Task: Find connections with filter location Burhar with filter topic #Lifewith filter profile language French with filter current company GMR Group with filter school Thakur Institute of Management Studies and Research with filter industry Wholesale Appliances, Electrical, and Electronics with filter service category Program Management with filter keywords title Content Creator
Action: Mouse moved to (494, 66)
Screenshot: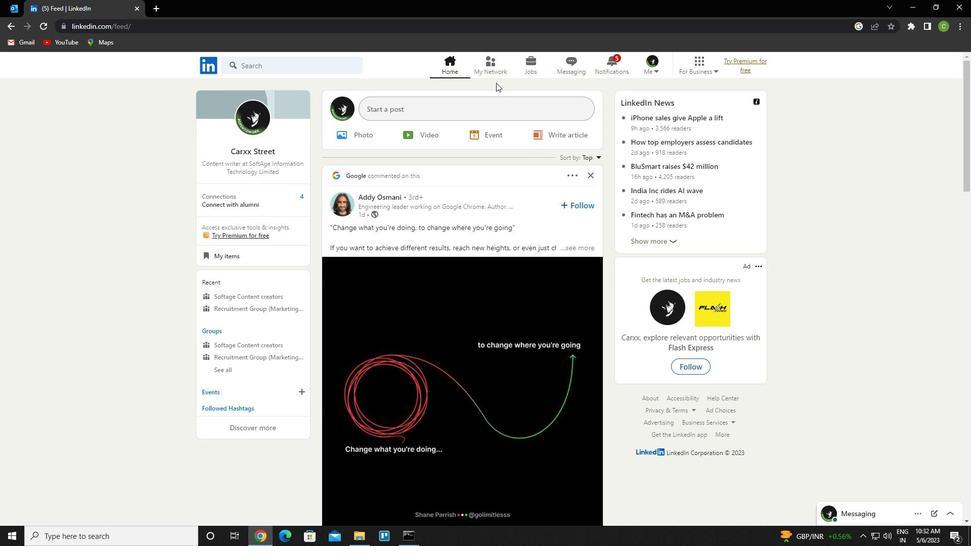 
Action: Mouse pressed left at (494, 66)
Screenshot: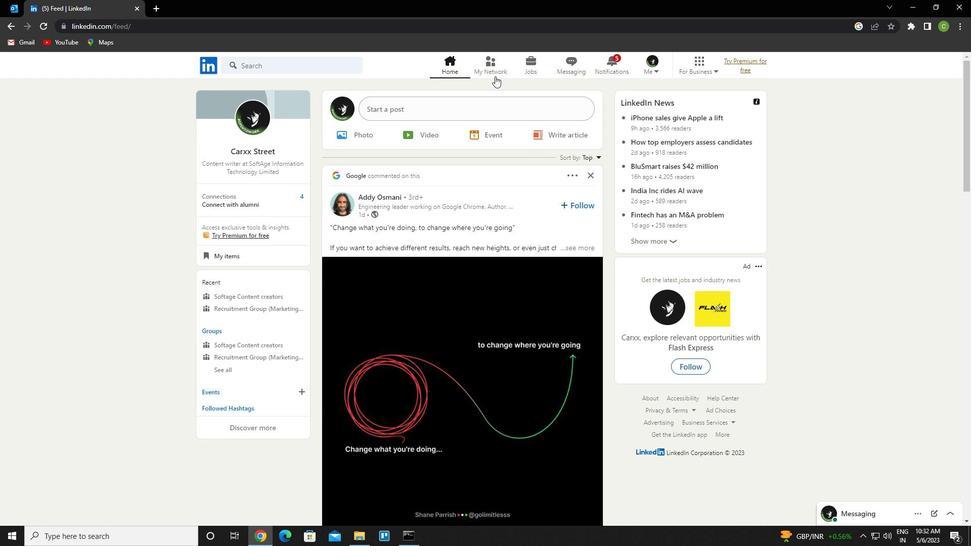 
Action: Mouse moved to (331, 121)
Screenshot: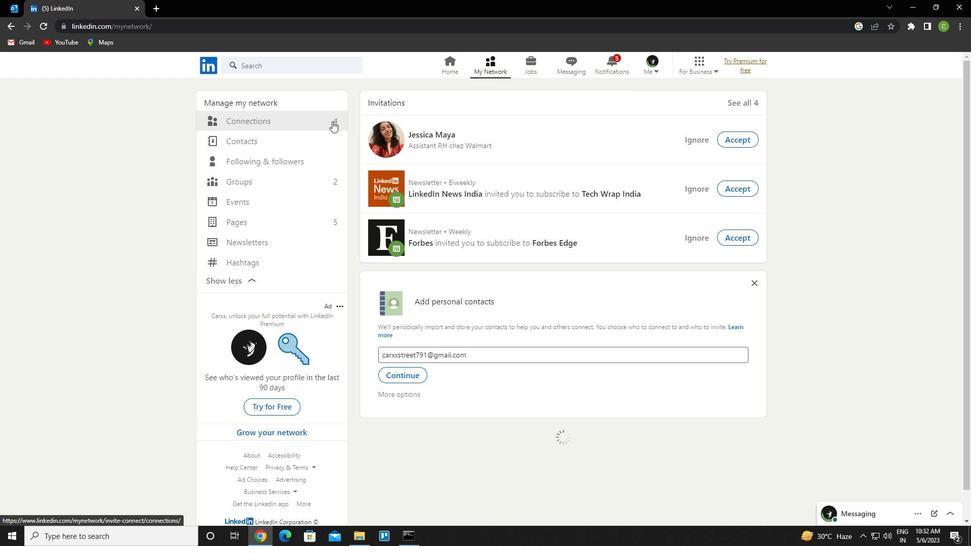 
Action: Mouse pressed left at (331, 121)
Screenshot: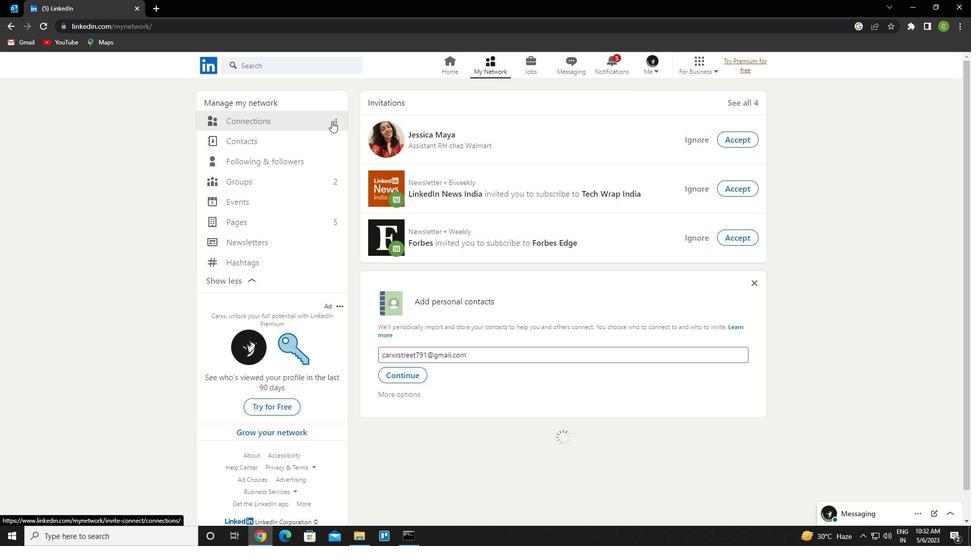 
Action: Mouse moved to (564, 127)
Screenshot: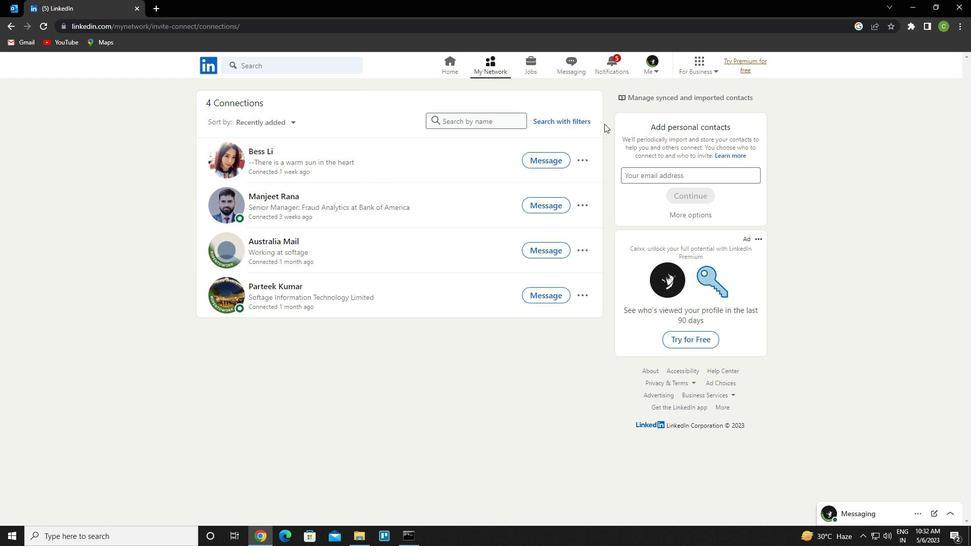 
Action: Mouse pressed left at (564, 127)
Screenshot: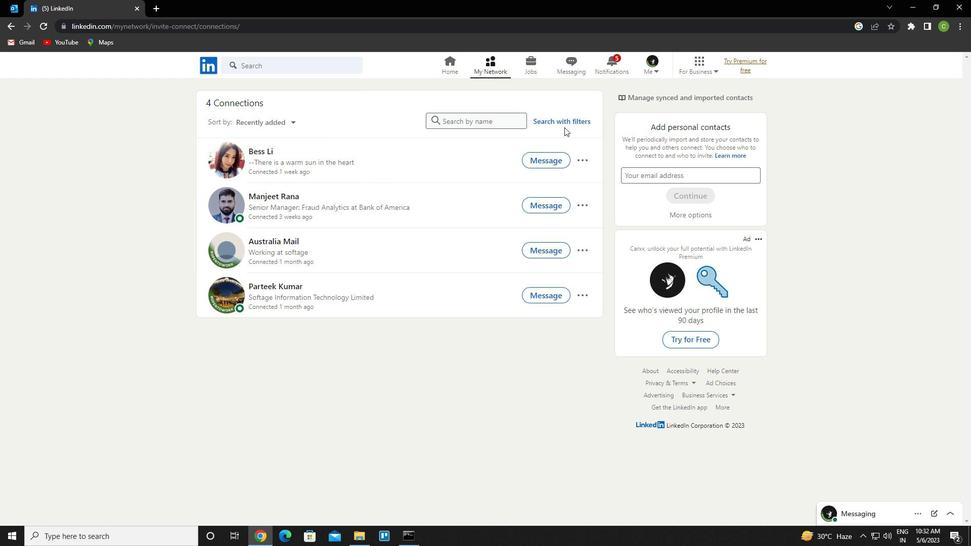 
Action: Mouse moved to (563, 124)
Screenshot: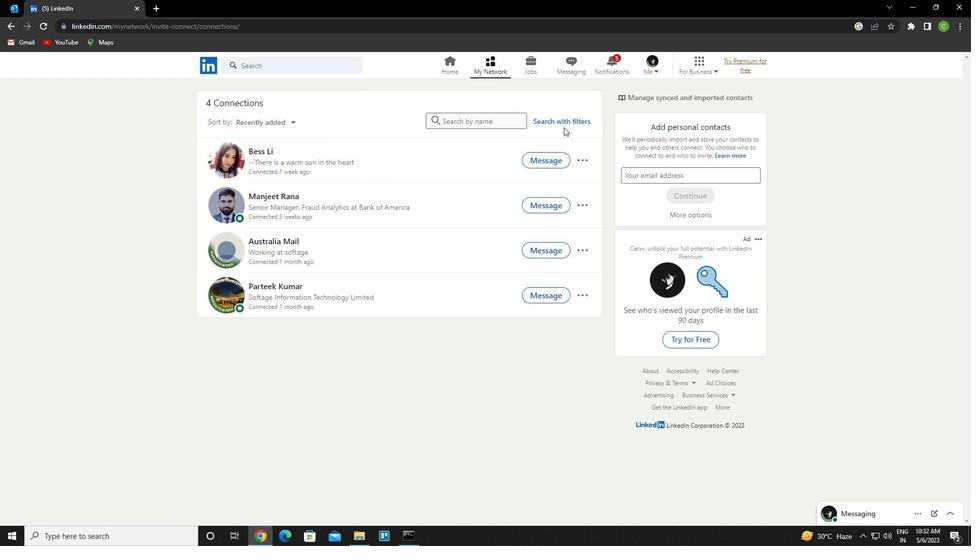 
Action: Mouse pressed left at (563, 124)
Screenshot: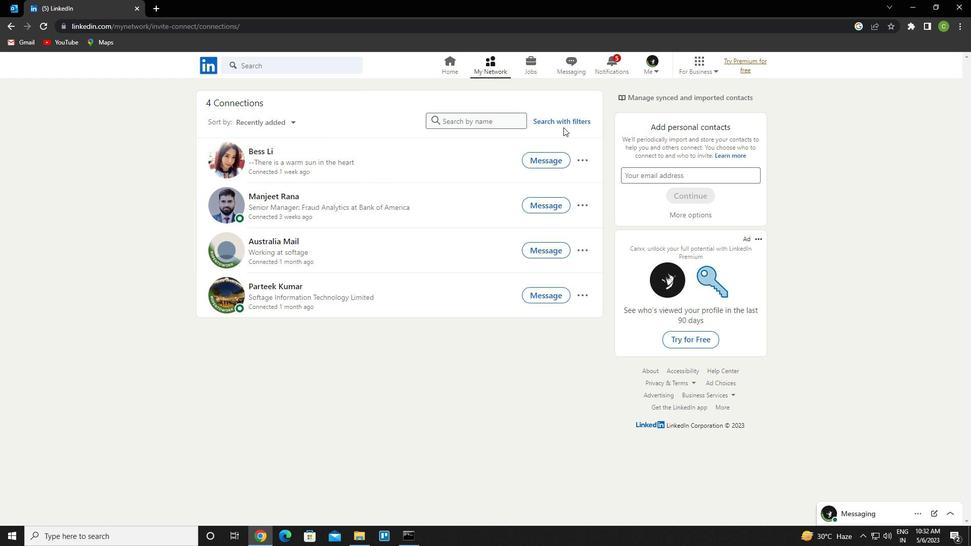 
Action: Mouse moved to (522, 93)
Screenshot: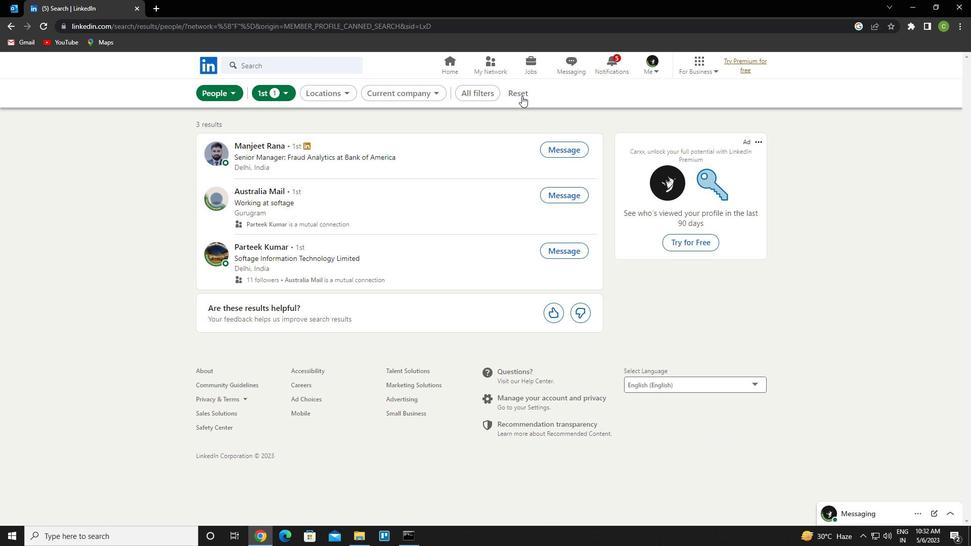 
Action: Mouse pressed left at (522, 93)
Screenshot: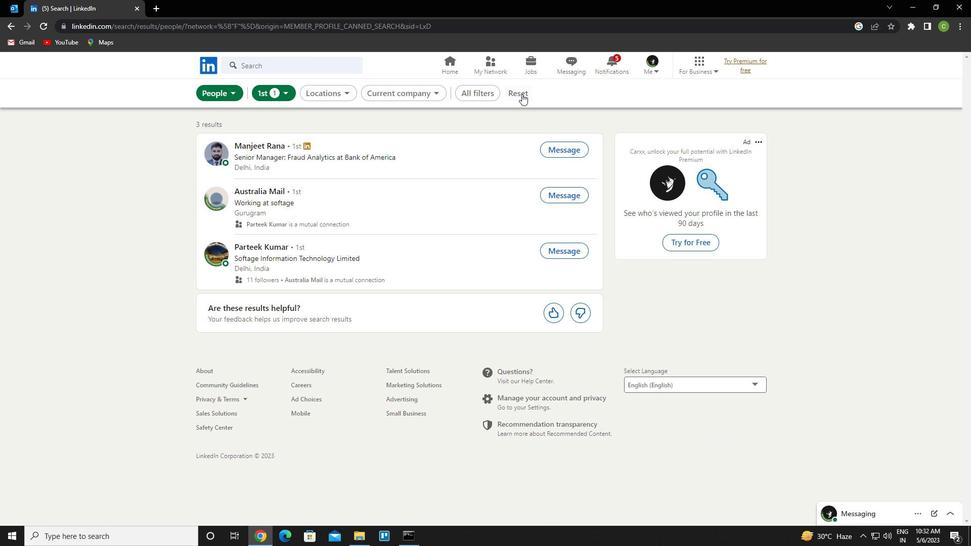 
Action: Mouse moved to (509, 96)
Screenshot: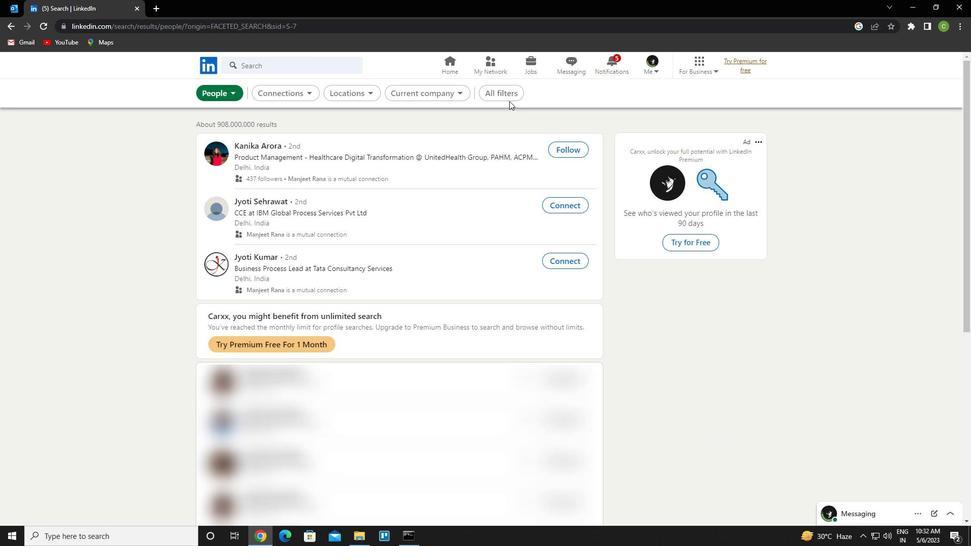 
Action: Mouse pressed left at (509, 96)
Screenshot: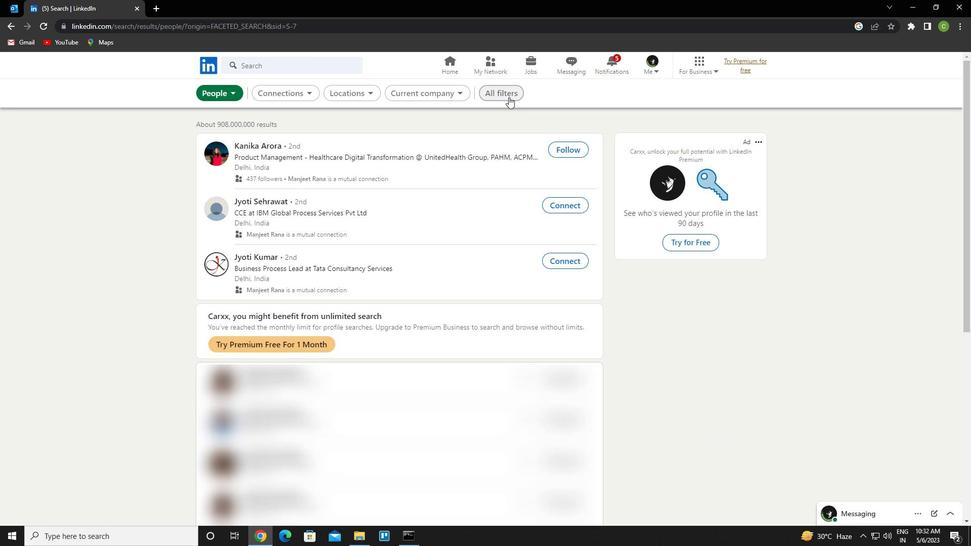 
Action: Mouse moved to (750, 315)
Screenshot: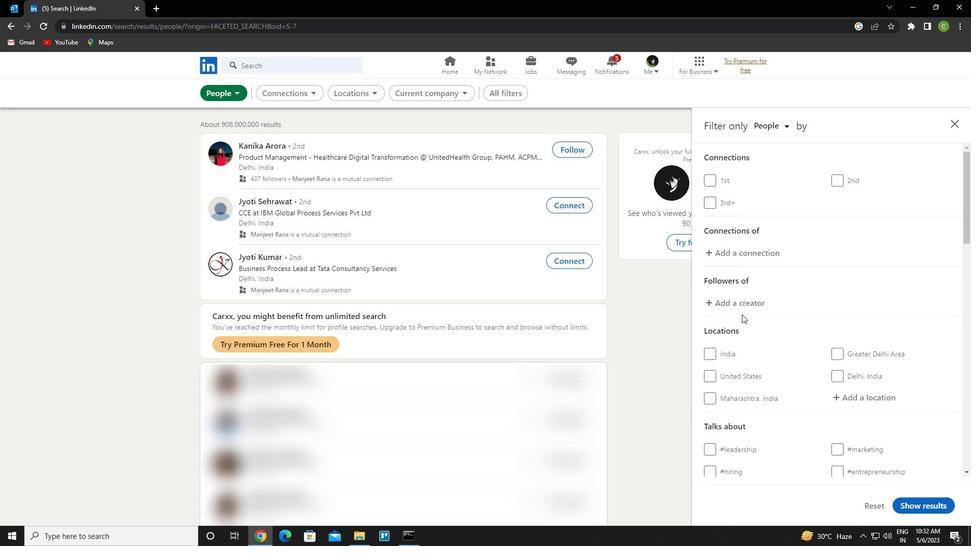 
Action: Mouse scrolled (750, 314) with delta (0, 0)
Screenshot: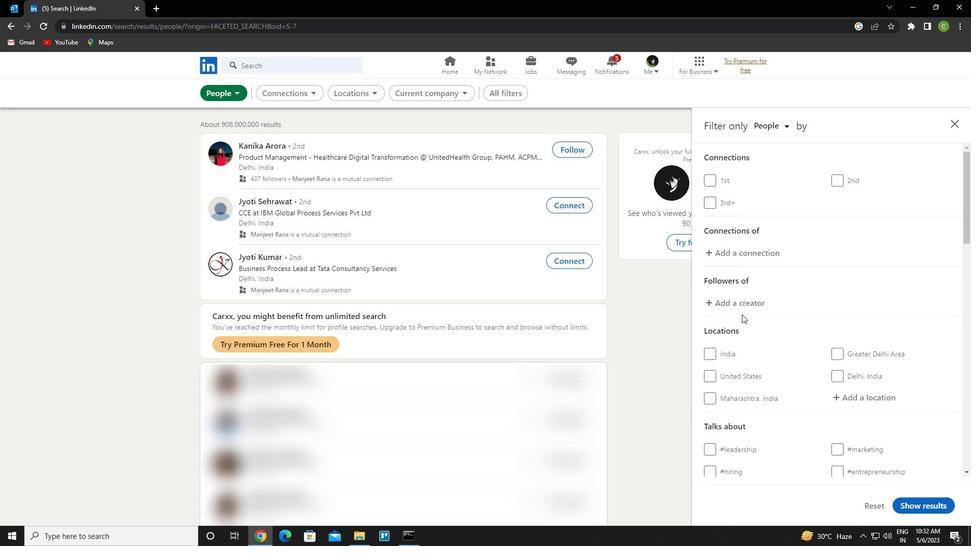 
Action: Mouse moved to (754, 313)
Screenshot: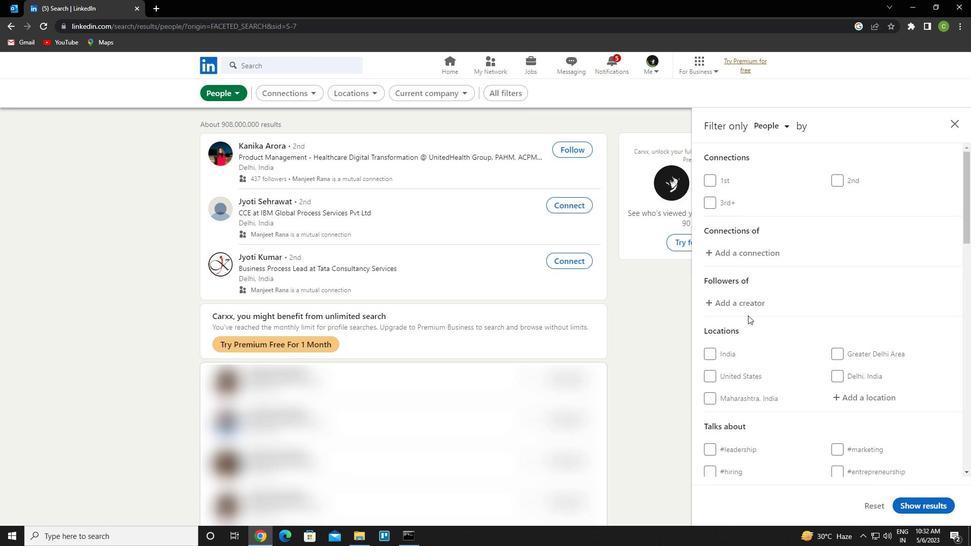 
Action: Mouse scrolled (754, 313) with delta (0, 0)
Screenshot: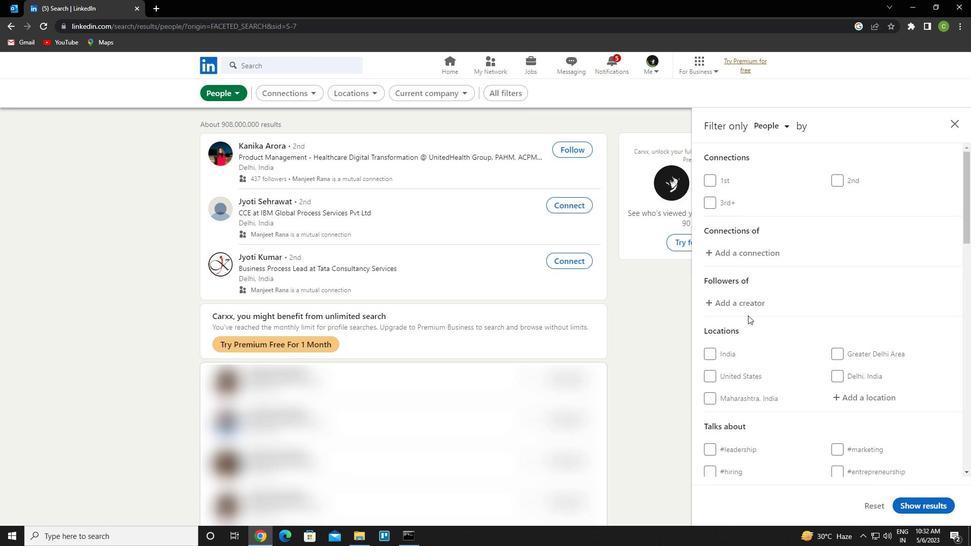 
Action: Mouse moved to (851, 295)
Screenshot: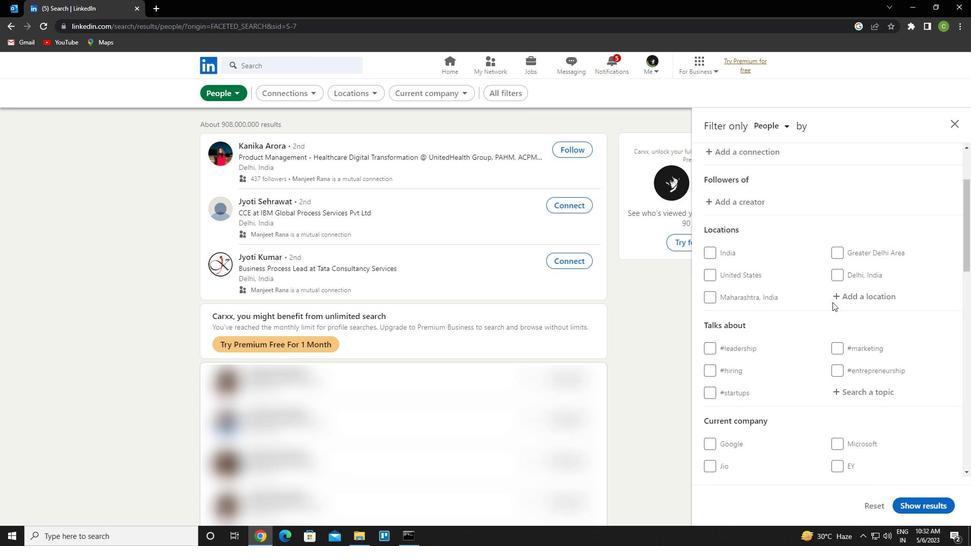 
Action: Mouse pressed left at (851, 295)
Screenshot: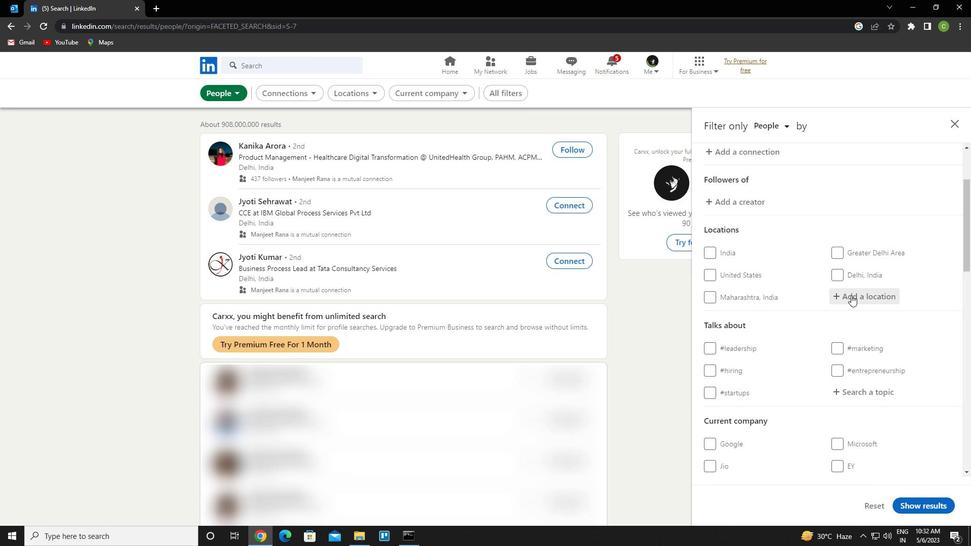 
Action: Key pressed <Key.caps_lock><Key.caps_lock>b<Key.caps_lock>urhar<Key.enter>
Screenshot: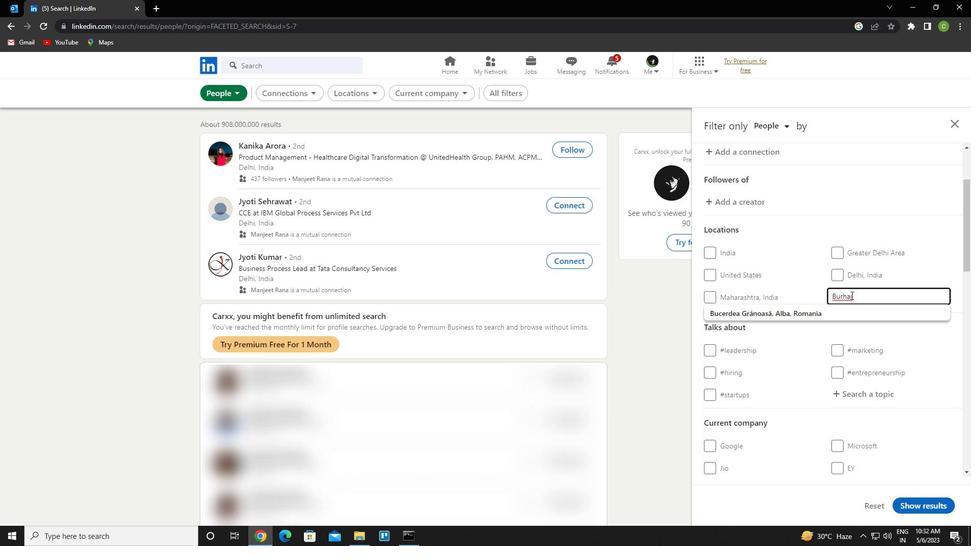 
Action: Mouse scrolled (851, 295) with delta (0, 0)
Screenshot: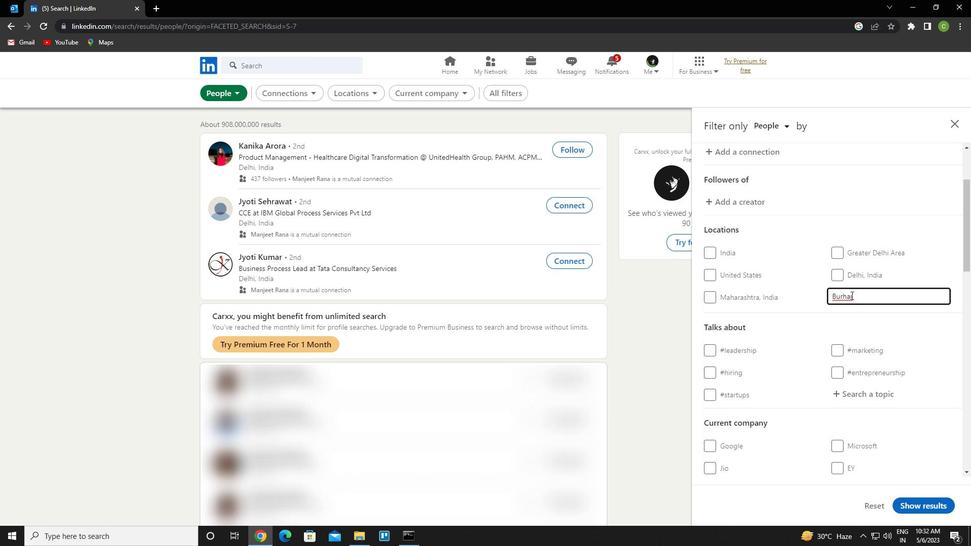 
Action: Mouse moved to (849, 338)
Screenshot: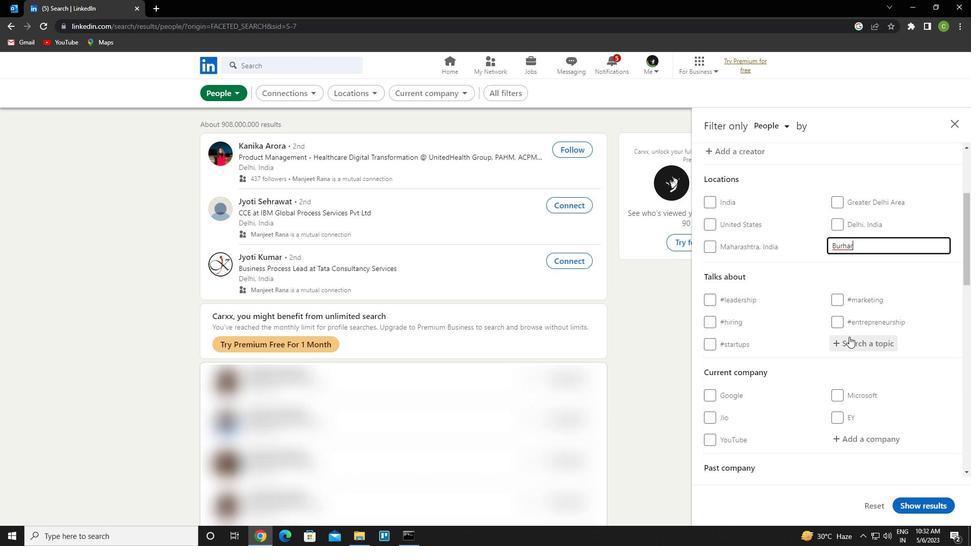 
Action: Mouse pressed left at (849, 338)
Screenshot: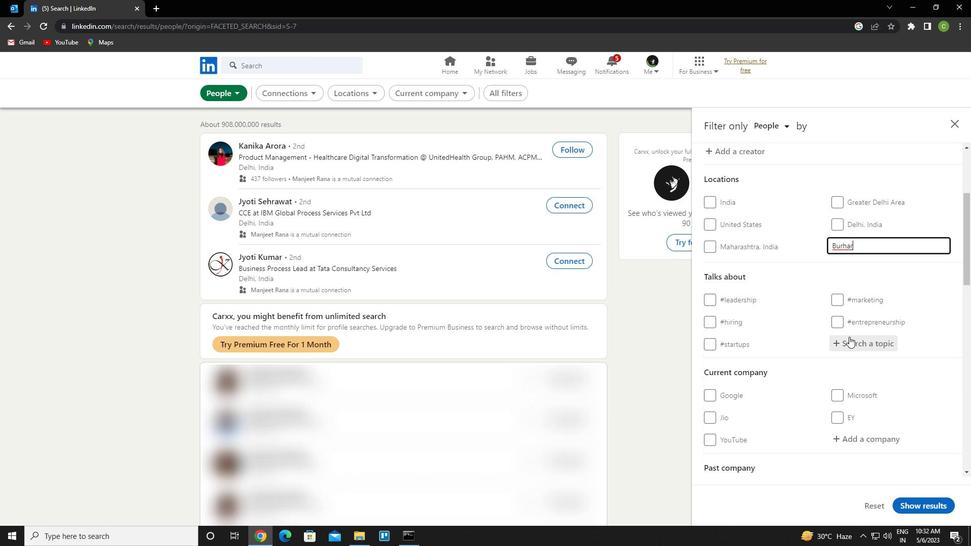 
Action: Key pressed <Key.caps_lock>l<Key.caps_lock>ife<Key.down><Key.enter>
Screenshot: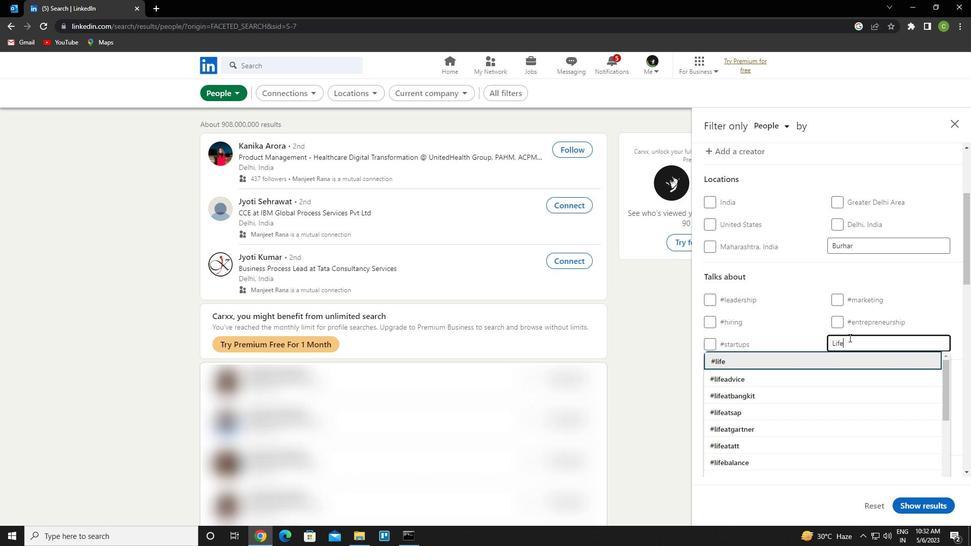 
Action: Mouse scrolled (849, 337) with delta (0, 0)
Screenshot: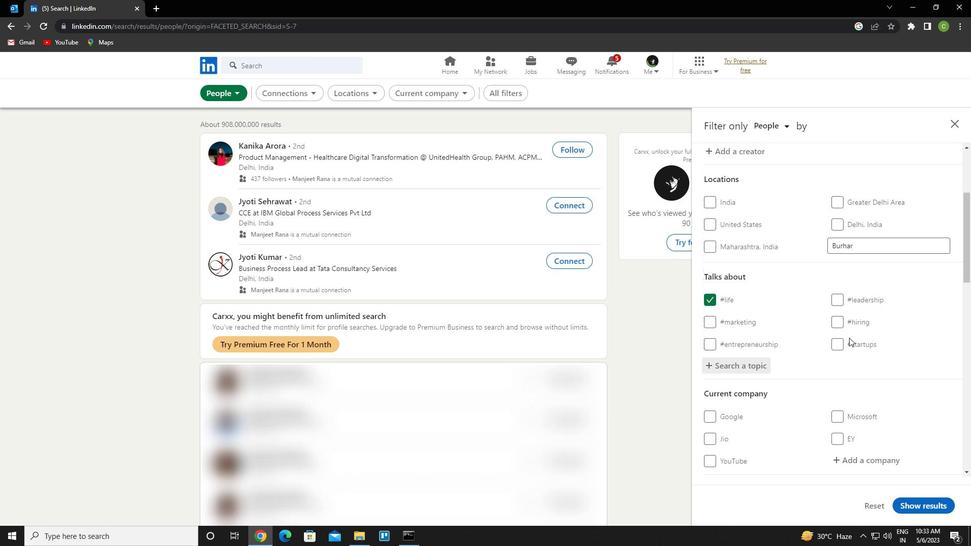 
Action: Mouse scrolled (849, 337) with delta (0, 0)
Screenshot: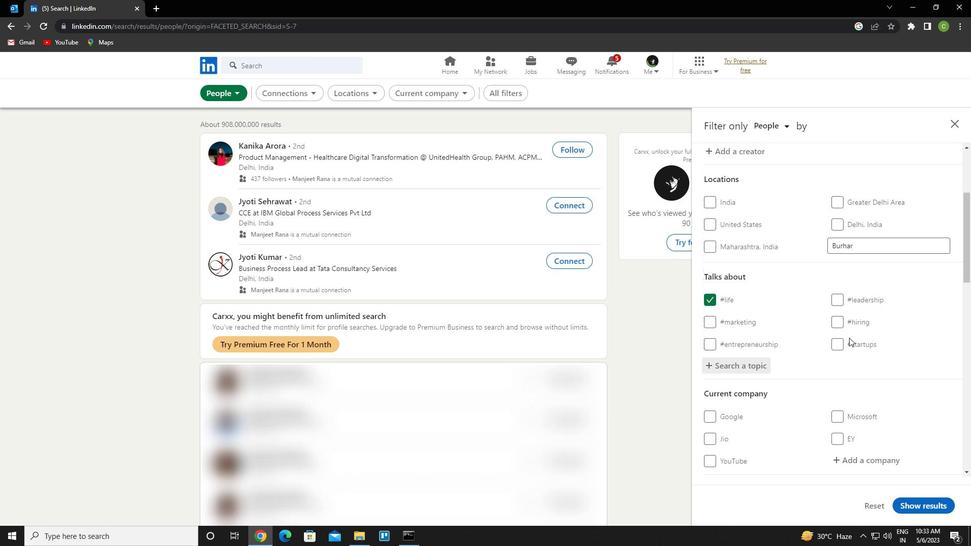 
Action: Mouse scrolled (849, 337) with delta (0, 0)
Screenshot: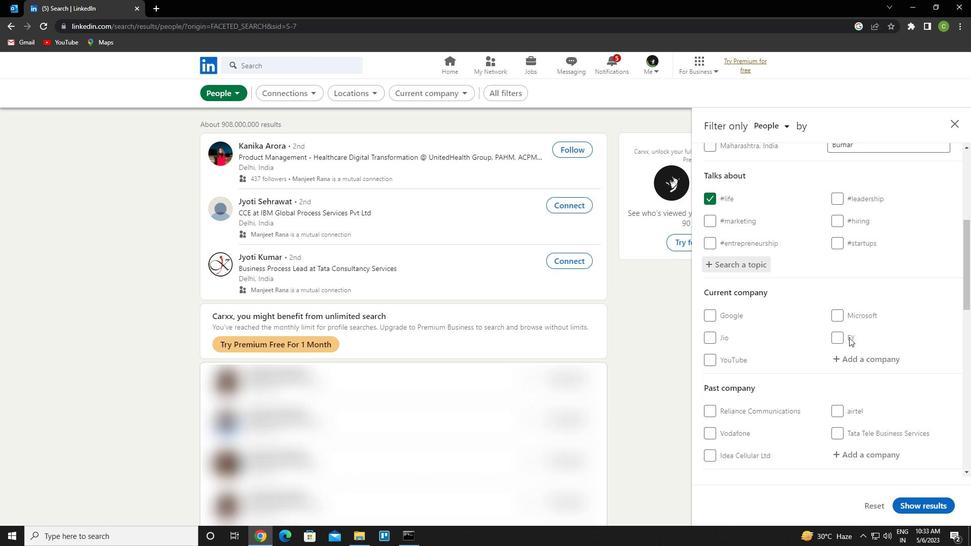 
Action: Mouse scrolled (849, 337) with delta (0, 0)
Screenshot: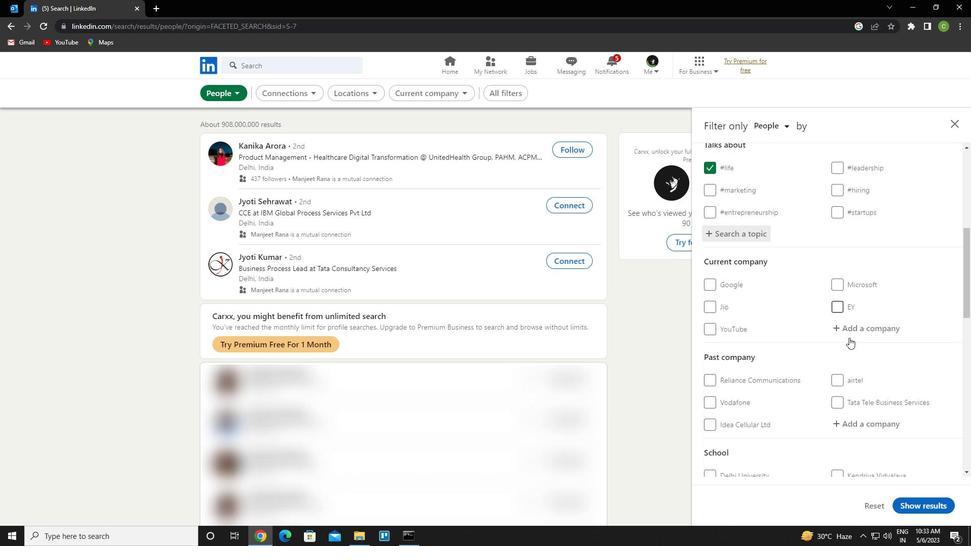 
Action: Mouse scrolled (849, 337) with delta (0, 0)
Screenshot: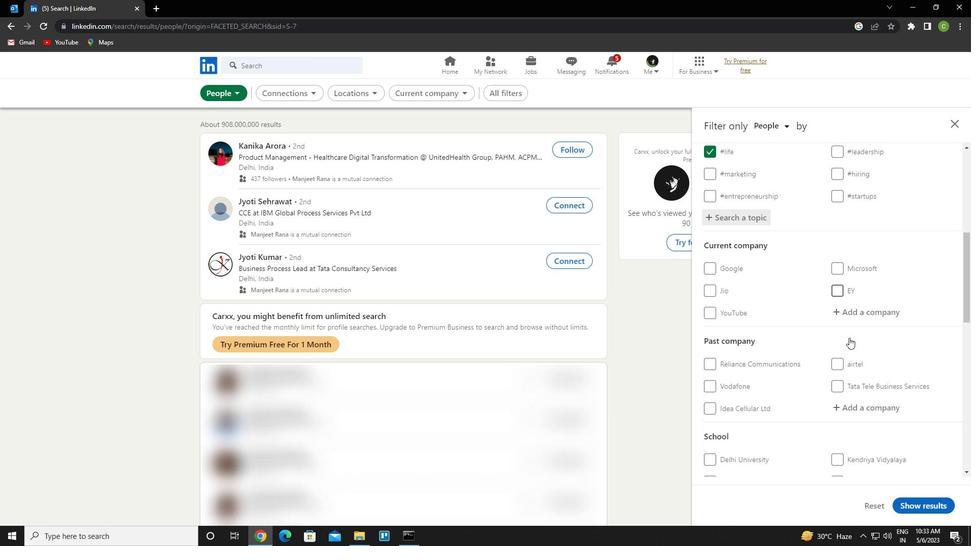 
Action: Mouse scrolled (849, 337) with delta (0, 0)
Screenshot: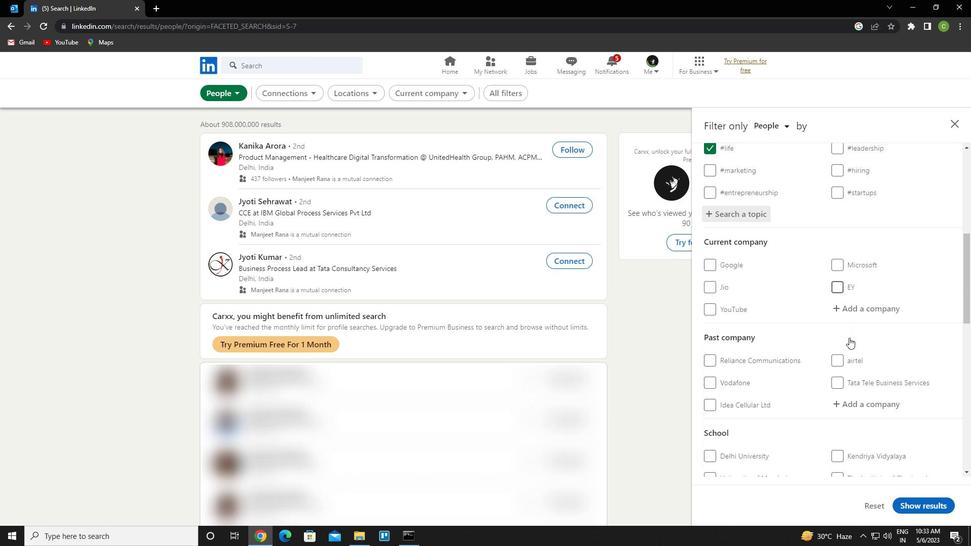 
Action: Mouse scrolled (849, 337) with delta (0, 0)
Screenshot: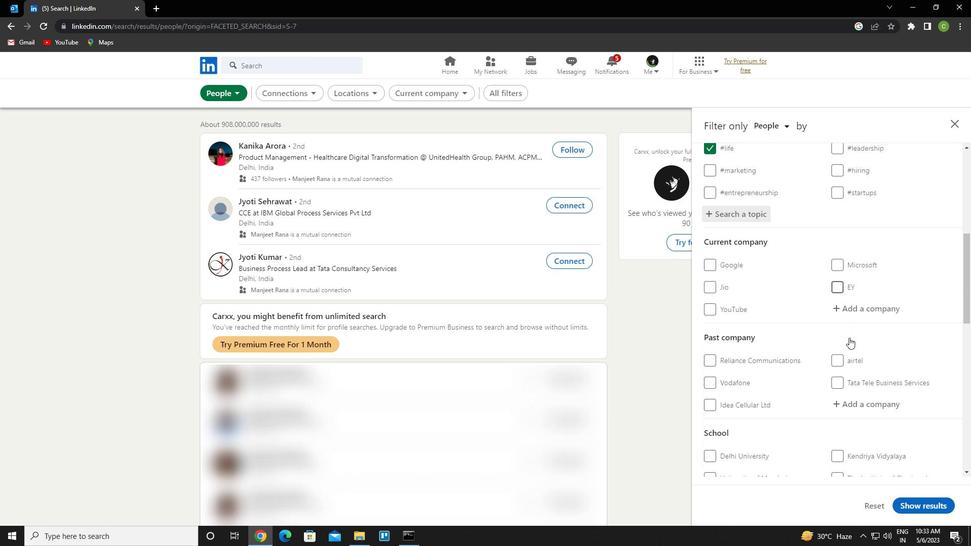 
Action: Mouse scrolled (849, 337) with delta (0, 0)
Screenshot: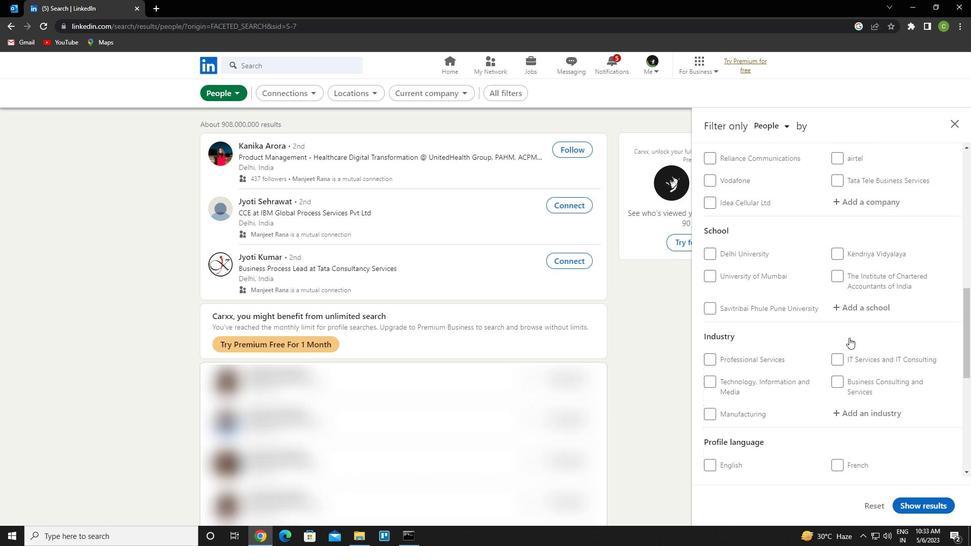
Action: Mouse scrolled (849, 337) with delta (0, 0)
Screenshot: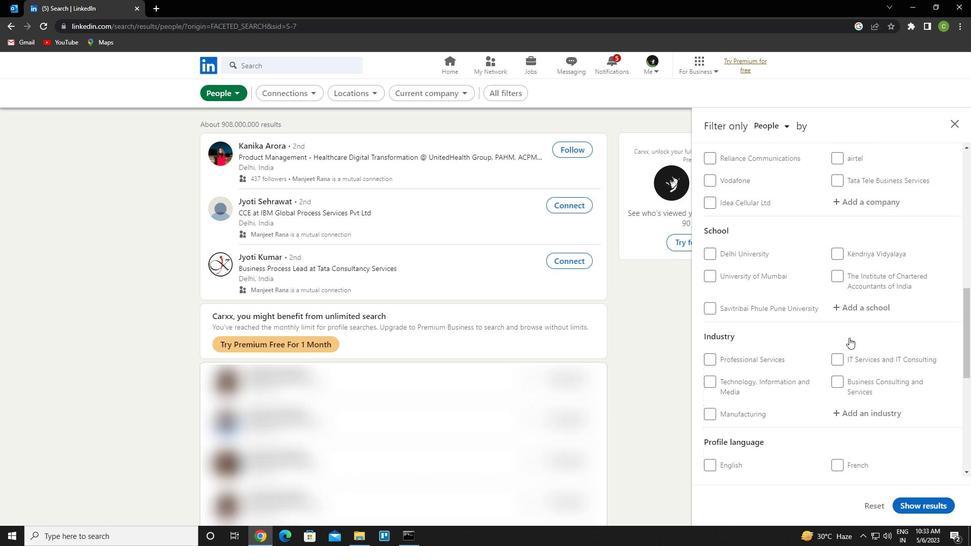 
Action: Mouse scrolled (849, 337) with delta (0, 0)
Screenshot: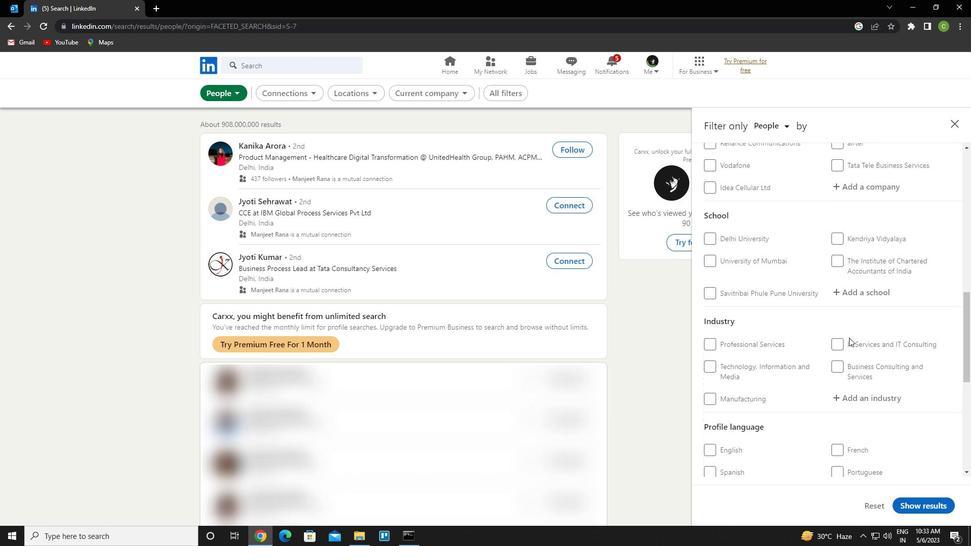 
Action: Mouse scrolled (849, 337) with delta (0, 0)
Screenshot: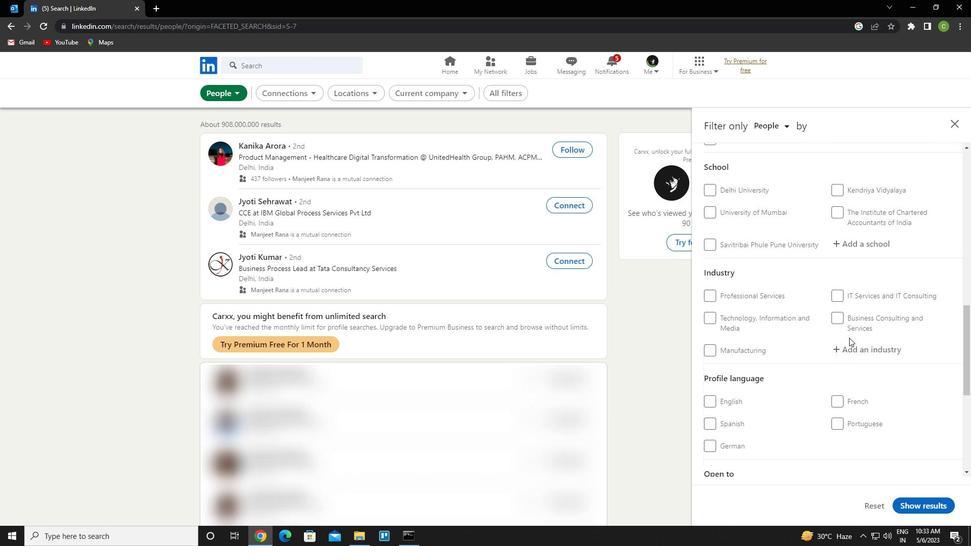 
Action: Mouse scrolled (849, 337) with delta (0, 0)
Screenshot: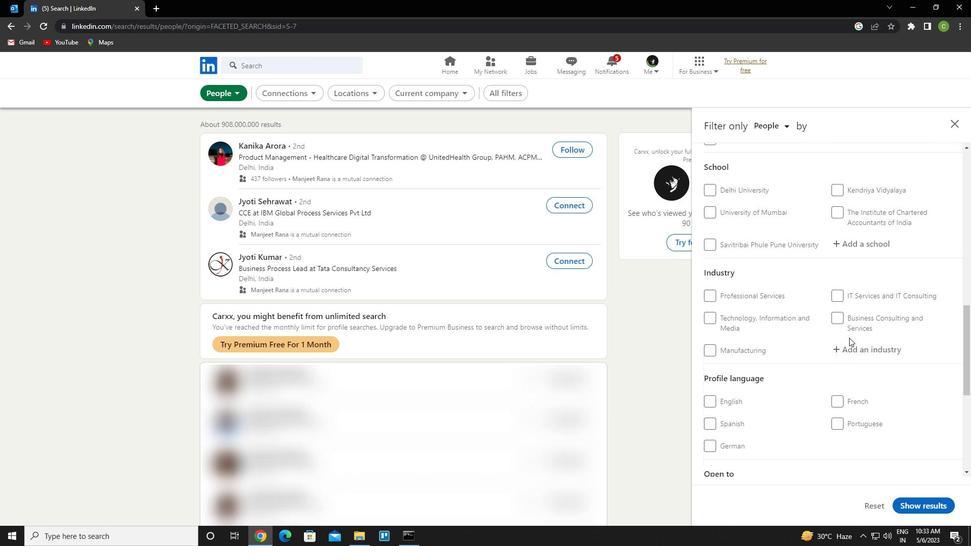 
Action: Mouse scrolled (849, 337) with delta (0, 0)
Screenshot: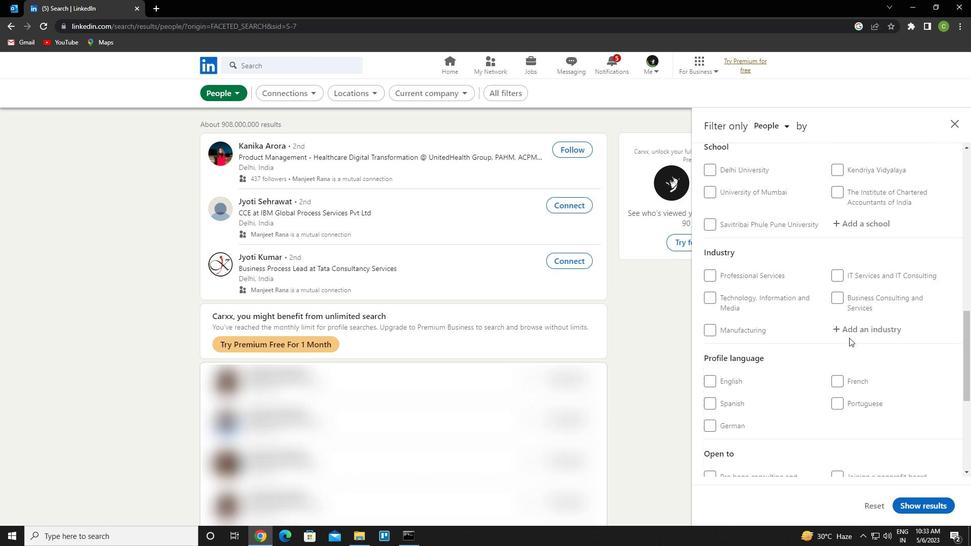 
Action: Mouse scrolled (849, 337) with delta (0, 0)
Screenshot: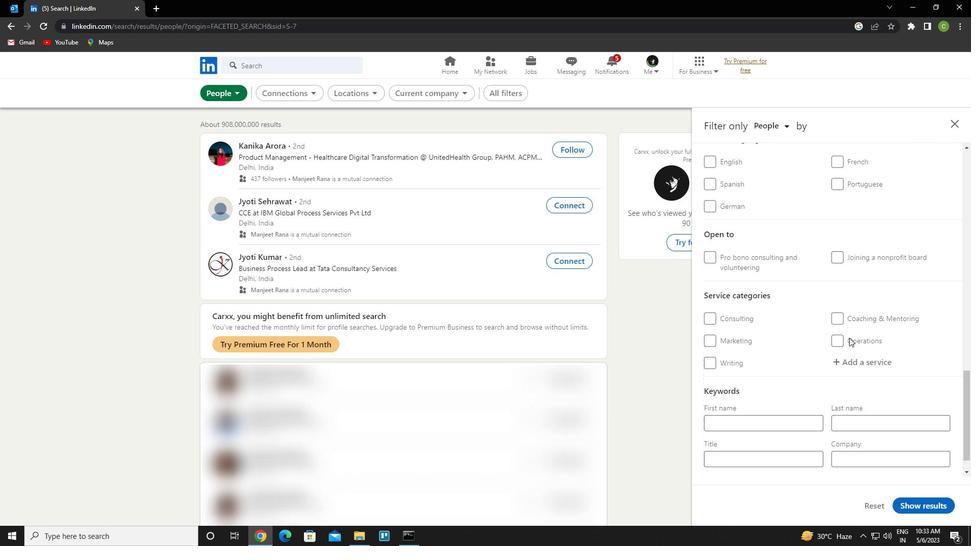 
Action: Mouse scrolled (849, 337) with delta (0, 0)
Screenshot: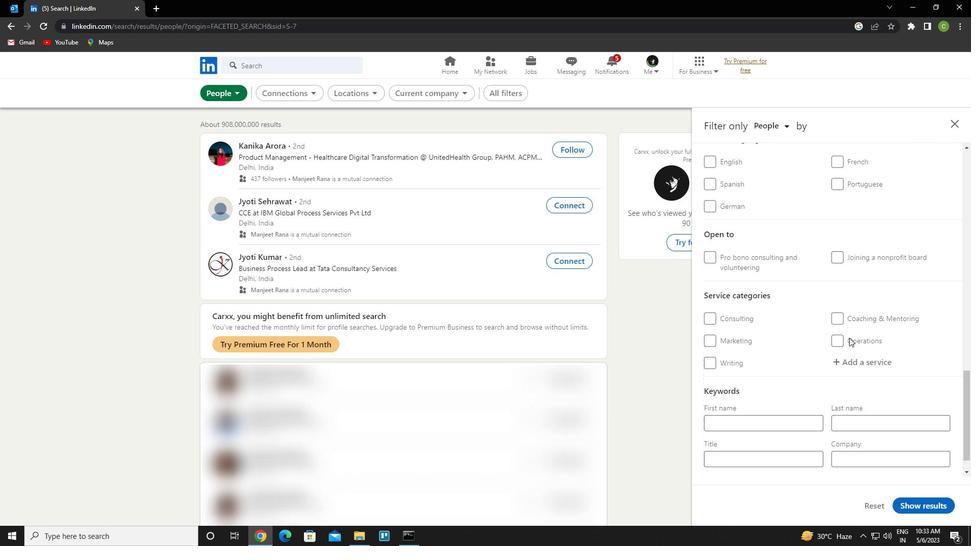 
Action: Mouse scrolled (849, 337) with delta (0, 0)
Screenshot: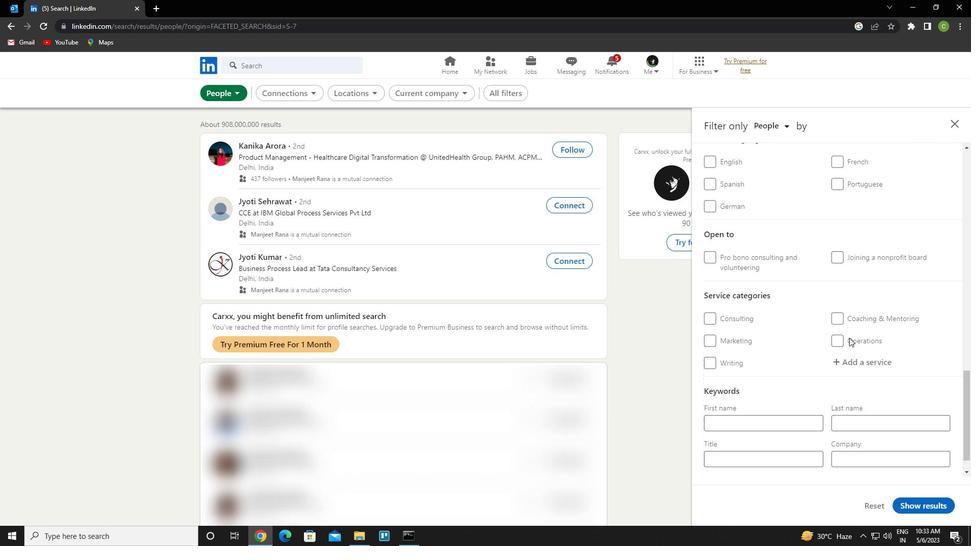 
Action: Mouse scrolled (849, 337) with delta (0, 0)
Screenshot: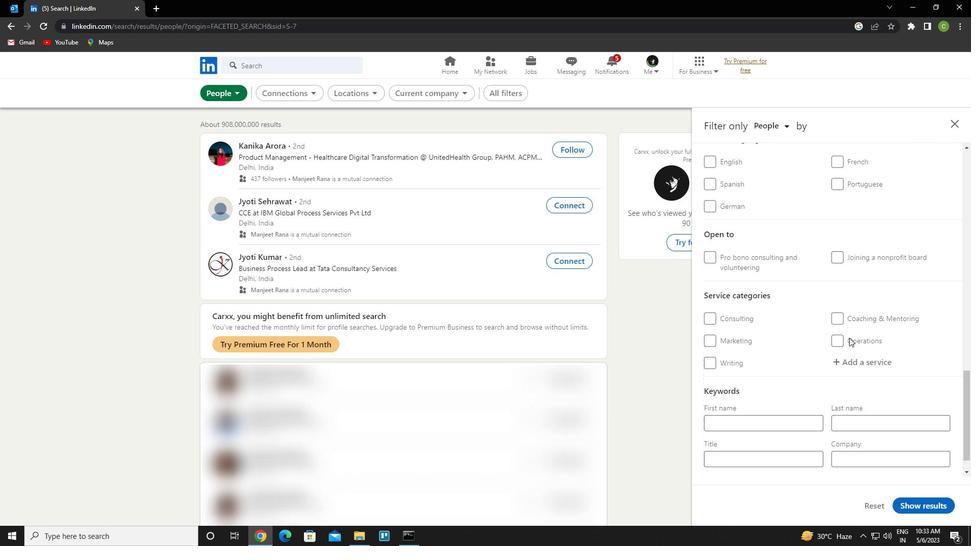 
Action: Mouse moved to (767, 302)
Screenshot: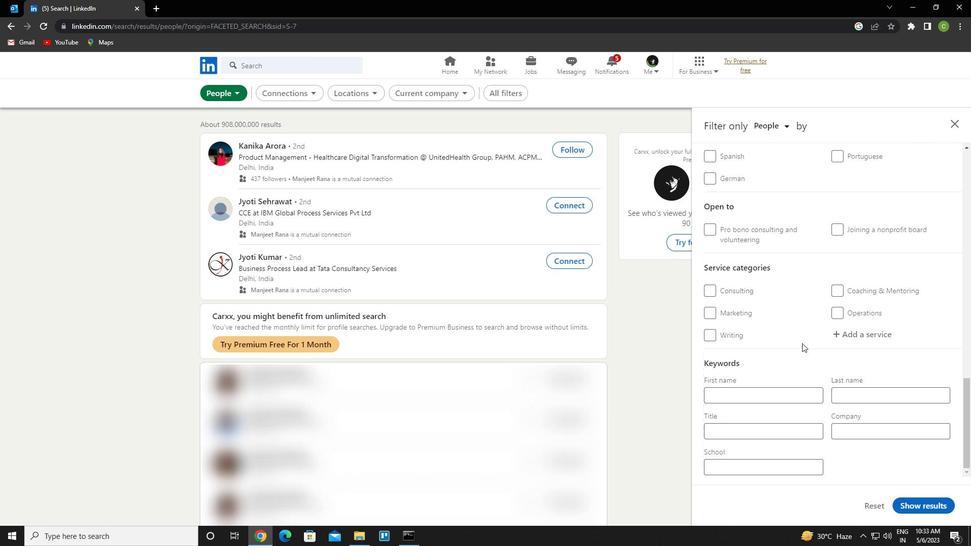 
Action: Mouse scrolled (767, 303) with delta (0, 0)
Screenshot: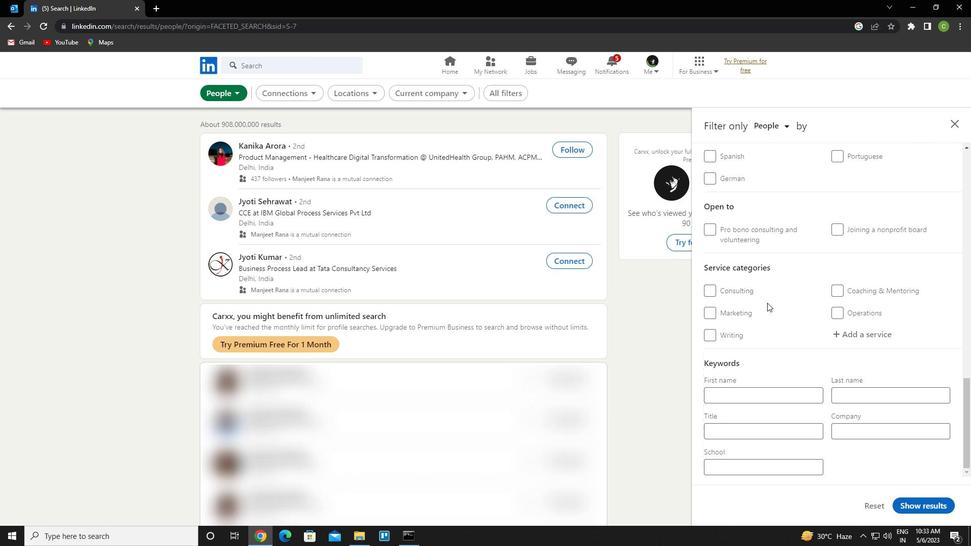 
Action: Mouse scrolled (767, 303) with delta (0, 0)
Screenshot: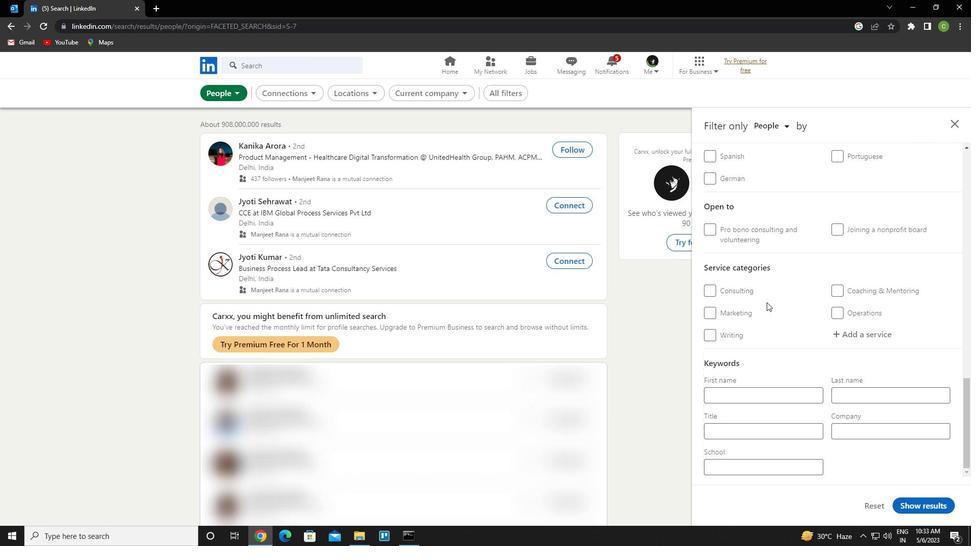 
Action: Mouse scrolled (767, 303) with delta (0, 0)
Screenshot: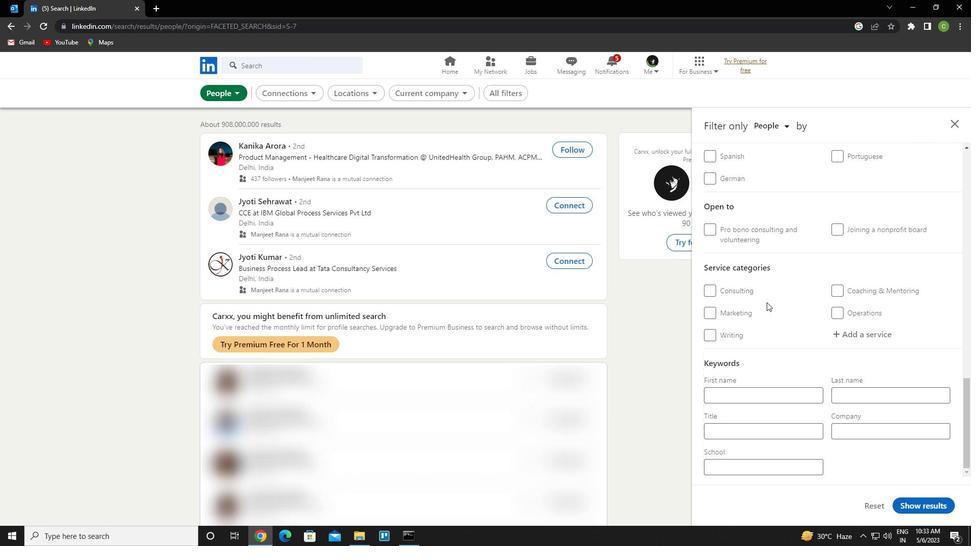 
Action: Mouse moved to (843, 287)
Screenshot: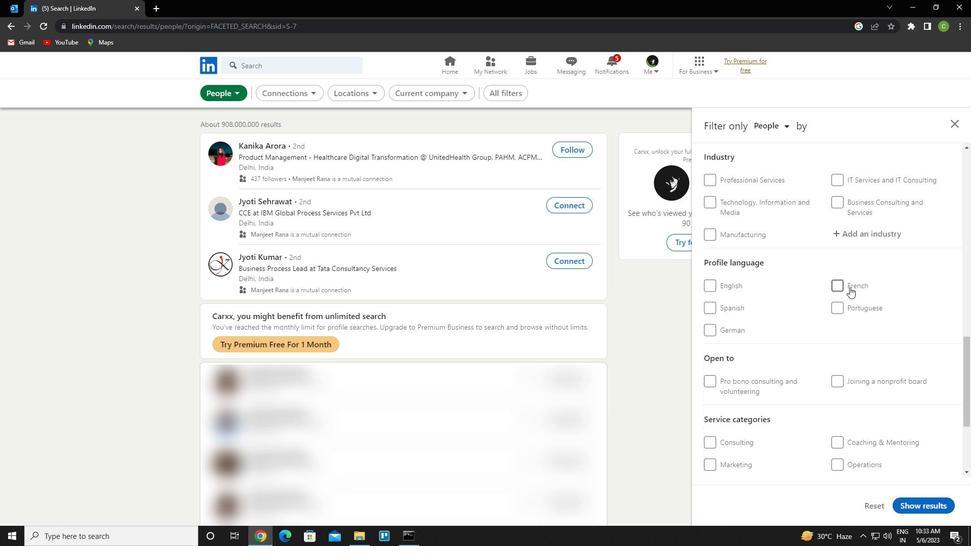 
Action: Mouse pressed left at (843, 287)
Screenshot: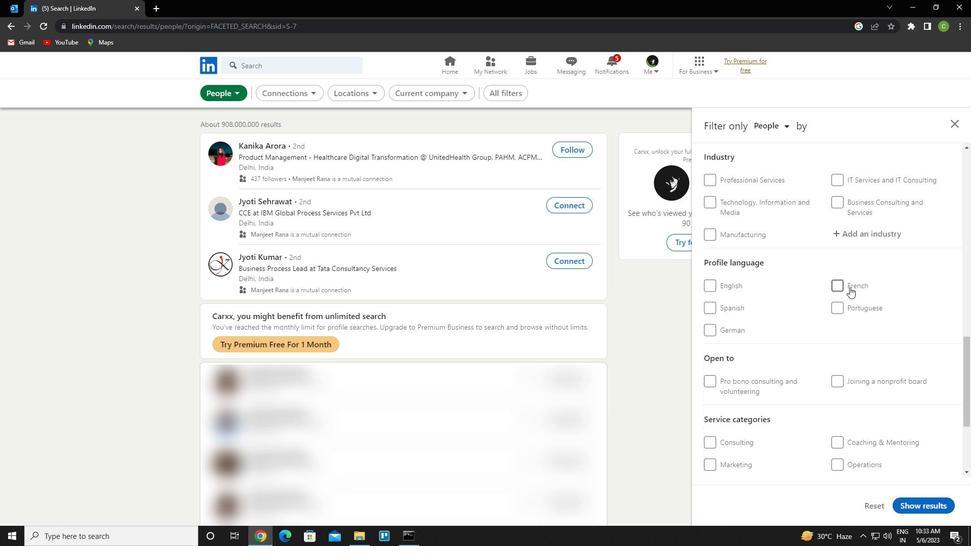 
Action: Mouse moved to (786, 287)
Screenshot: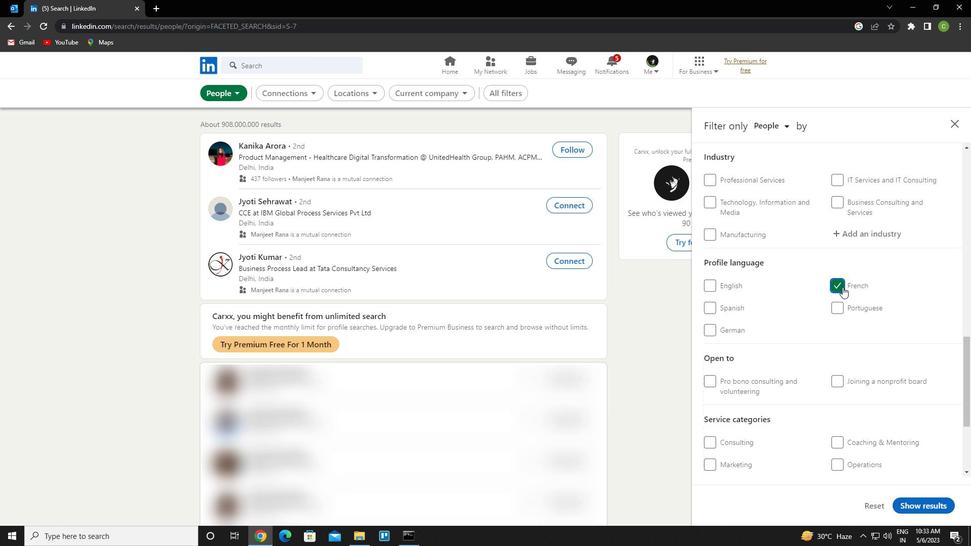 
Action: Mouse scrolled (786, 287) with delta (0, 0)
Screenshot: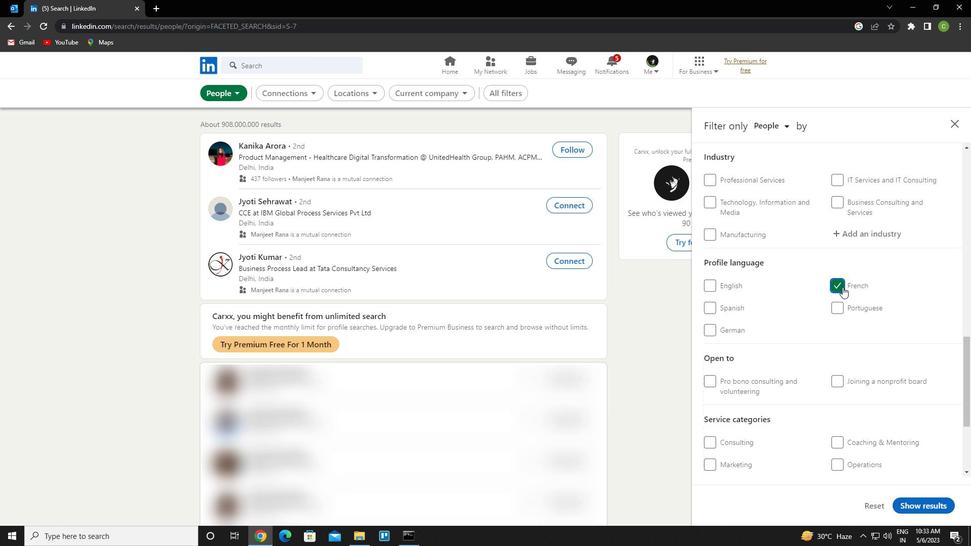 
Action: Mouse scrolled (786, 287) with delta (0, 0)
Screenshot: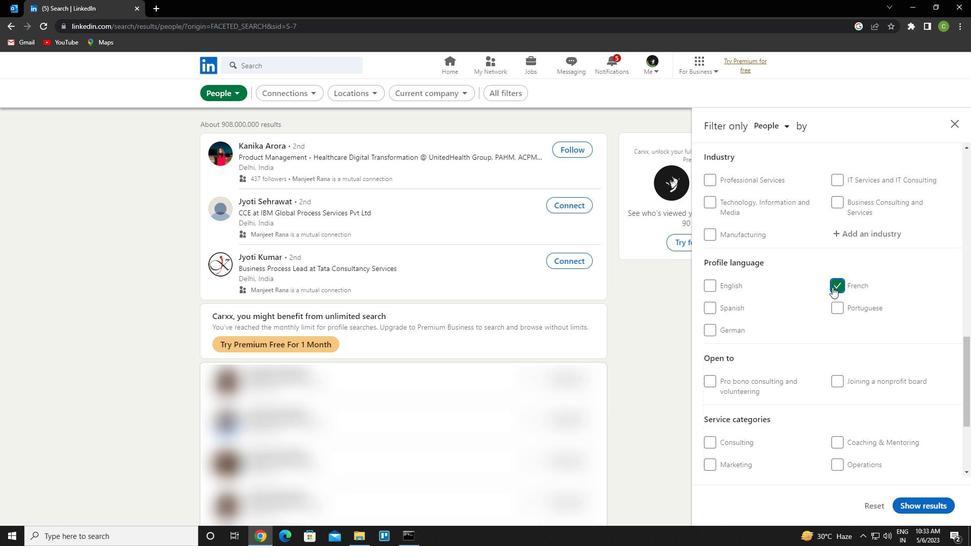 
Action: Mouse scrolled (786, 287) with delta (0, 0)
Screenshot: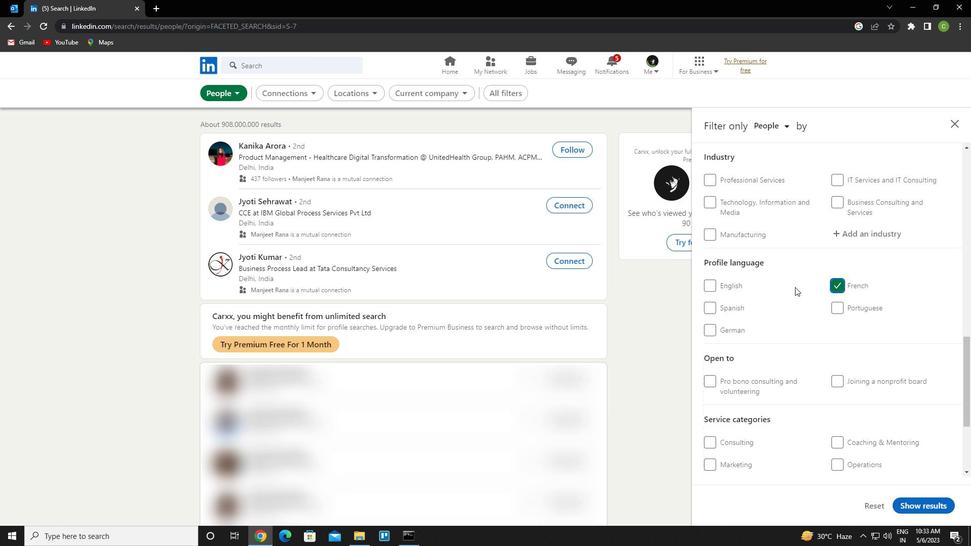 
Action: Mouse scrolled (786, 287) with delta (0, 0)
Screenshot: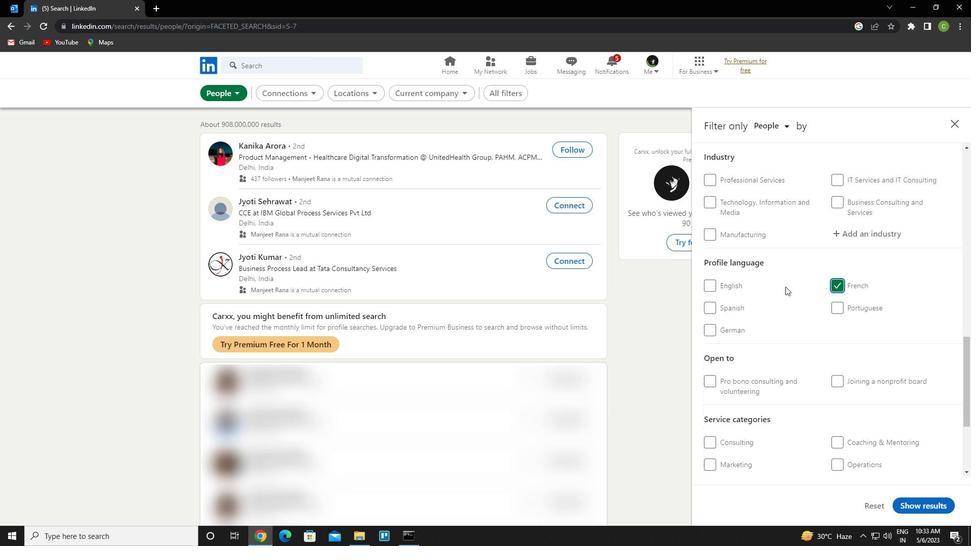 
Action: Mouse scrolled (786, 287) with delta (0, 0)
Screenshot: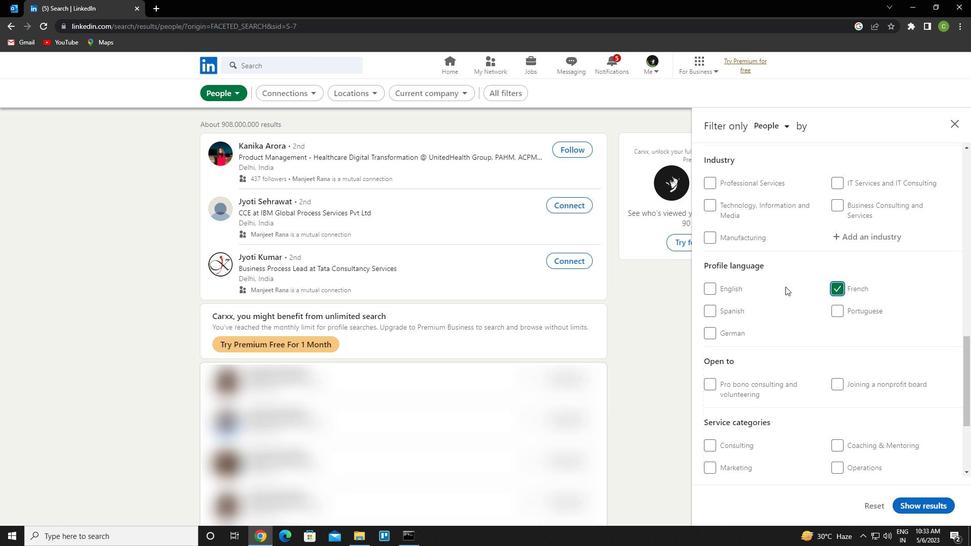 
Action: Mouse scrolled (786, 287) with delta (0, 0)
Screenshot: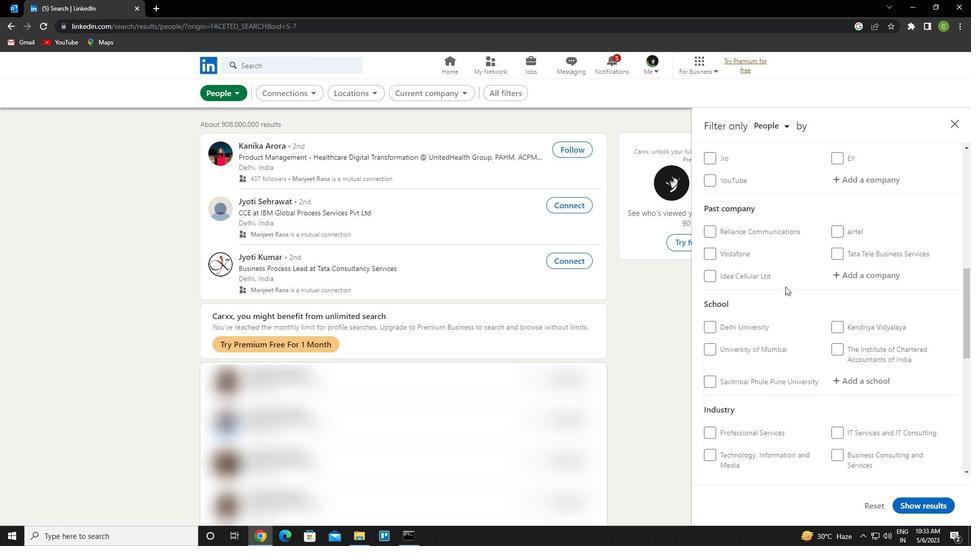 
Action: Mouse scrolled (786, 287) with delta (0, 0)
Screenshot: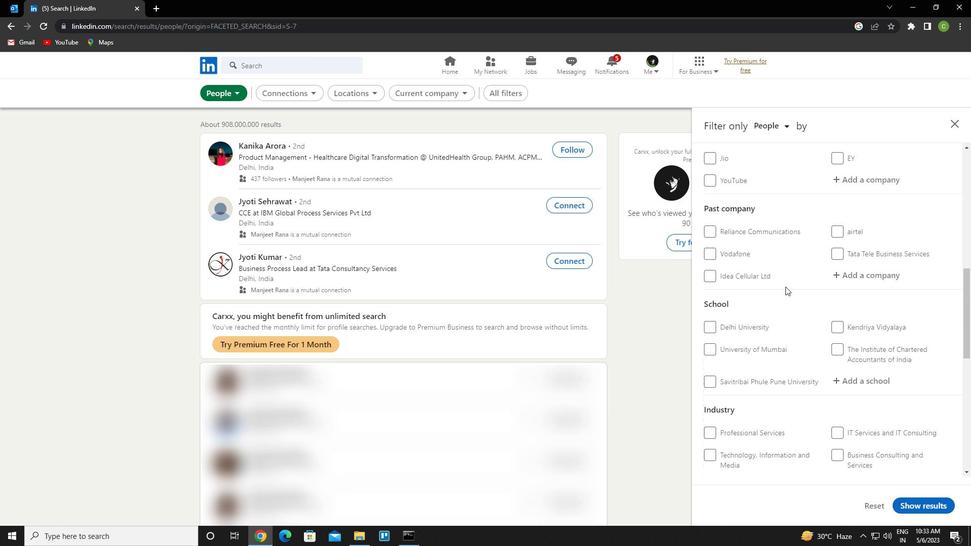 
Action: Mouse scrolled (786, 287) with delta (0, 0)
Screenshot: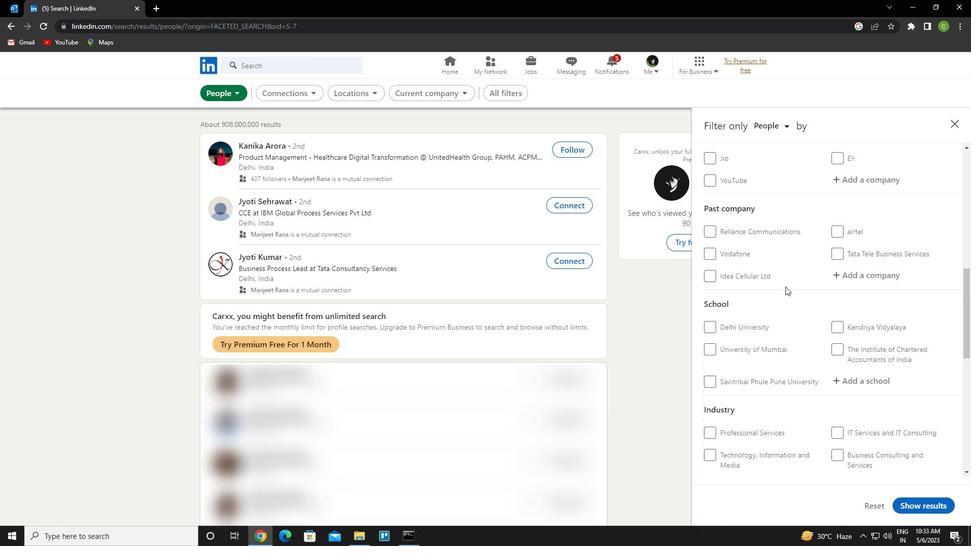 
Action: Mouse scrolled (786, 287) with delta (0, 0)
Screenshot: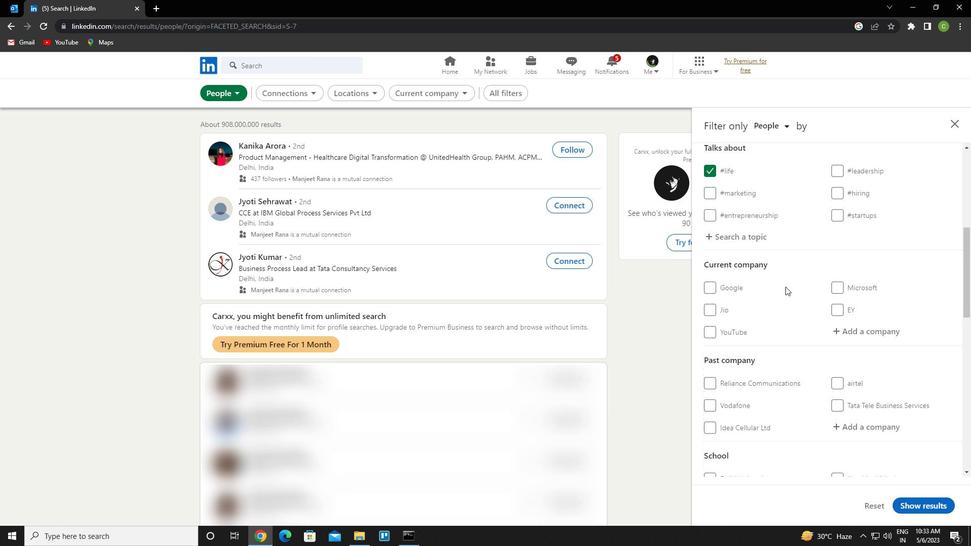 
Action: Mouse moved to (850, 342)
Screenshot: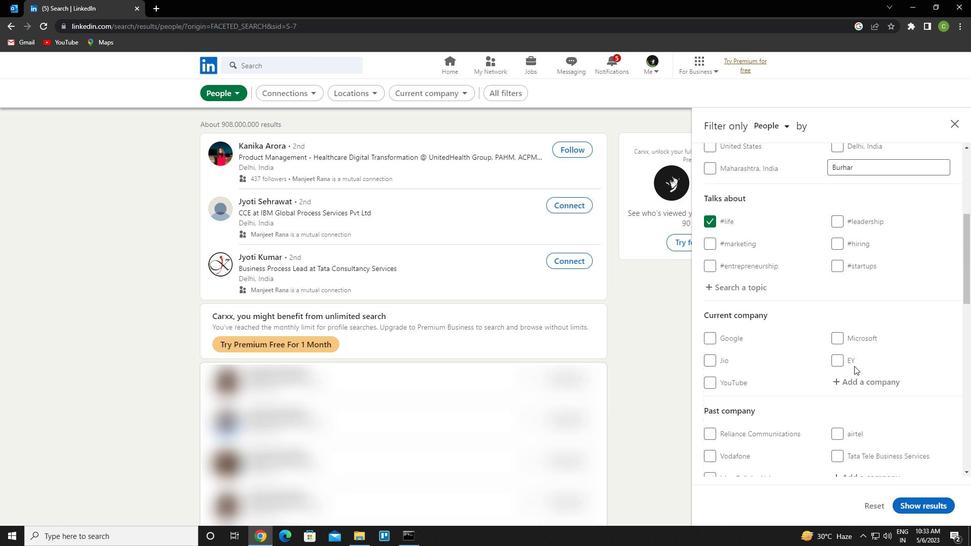 
Action: Mouse scrolled (850, 343) with delta (0, 0)
Screenshot: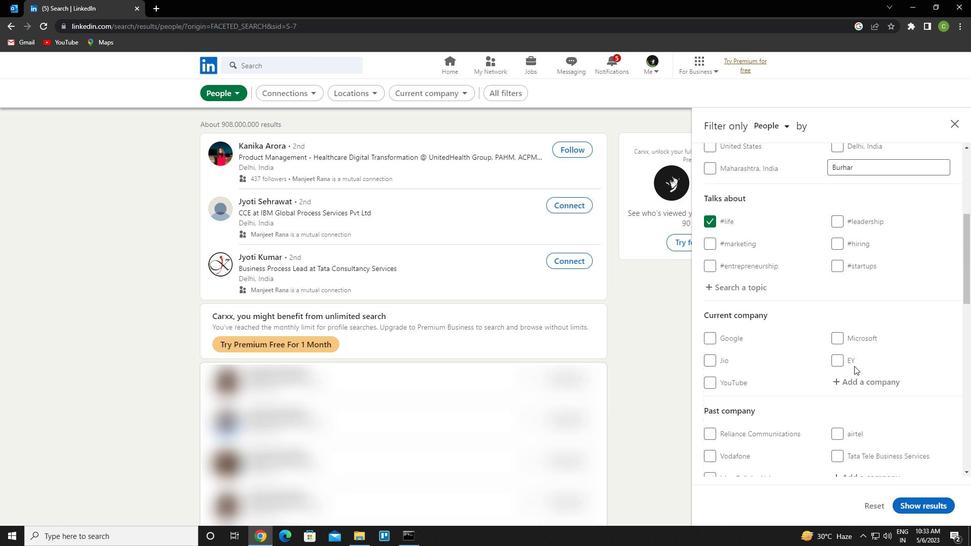 
Action: Mouse scrolled (850, 343) with delta (0, 0)
Screenshot: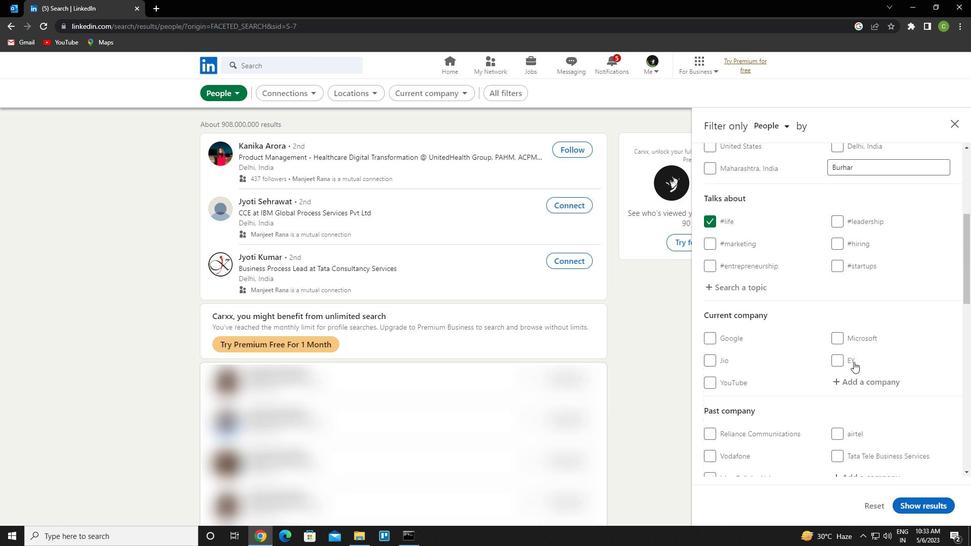 
Action: Mouse scrolled (850, 343) with delta (0, 0)
Screenshot: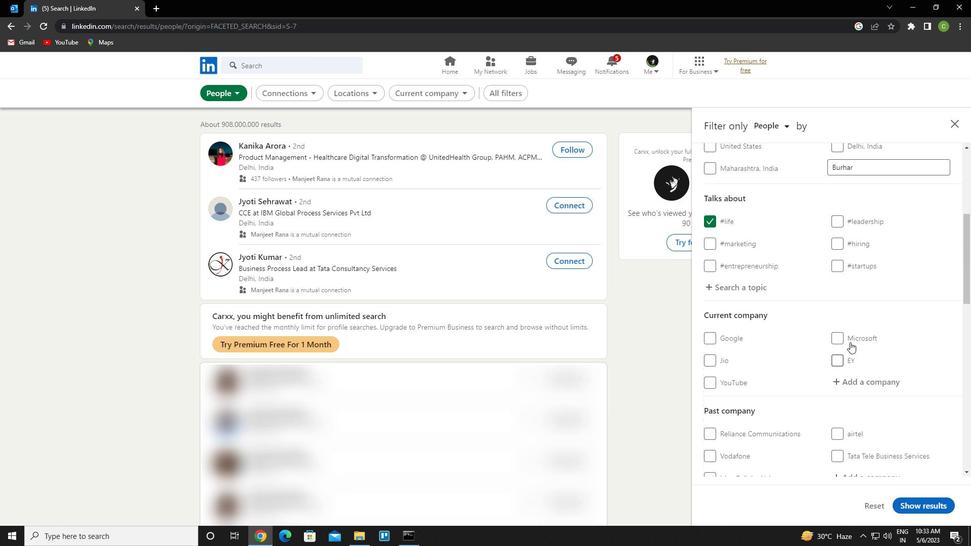 
Action: Mouse moved to (878, 324)
Screenshot: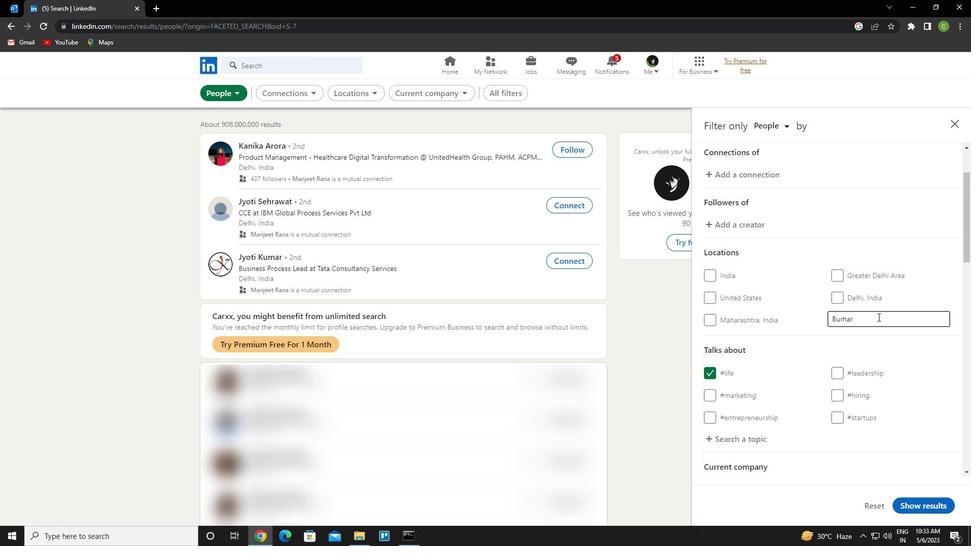 
Action: Mouse scrolled (878, 323) with delta (0, 0)
Screenshot: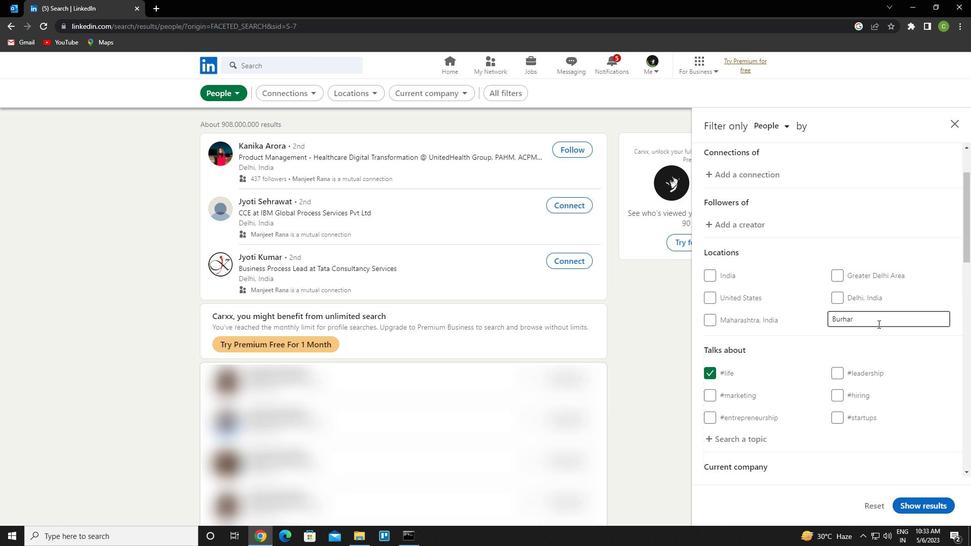 
Action: Mouse moved to (878, 324)
Screenshot: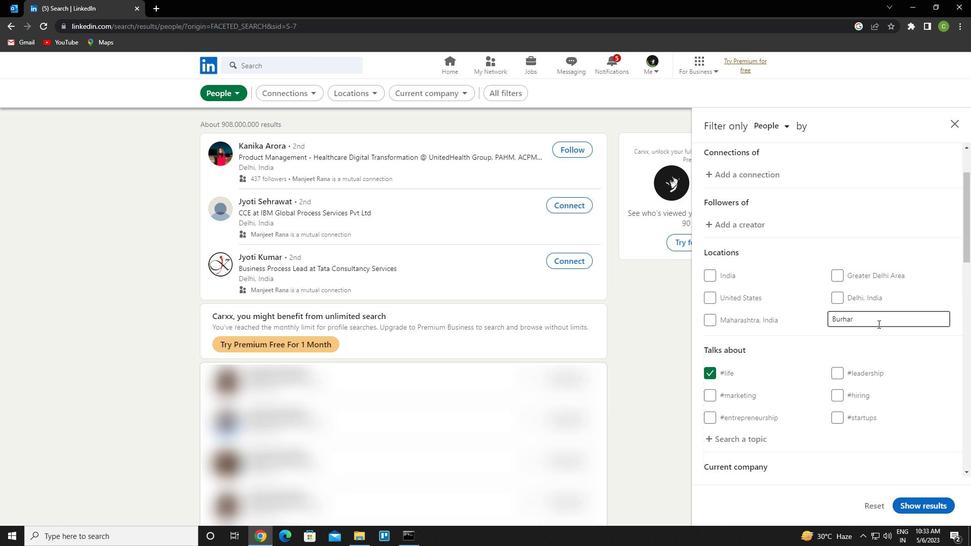 
Action: Mouse scrolled (878, 324) with delta (0, 0)
Screenshot: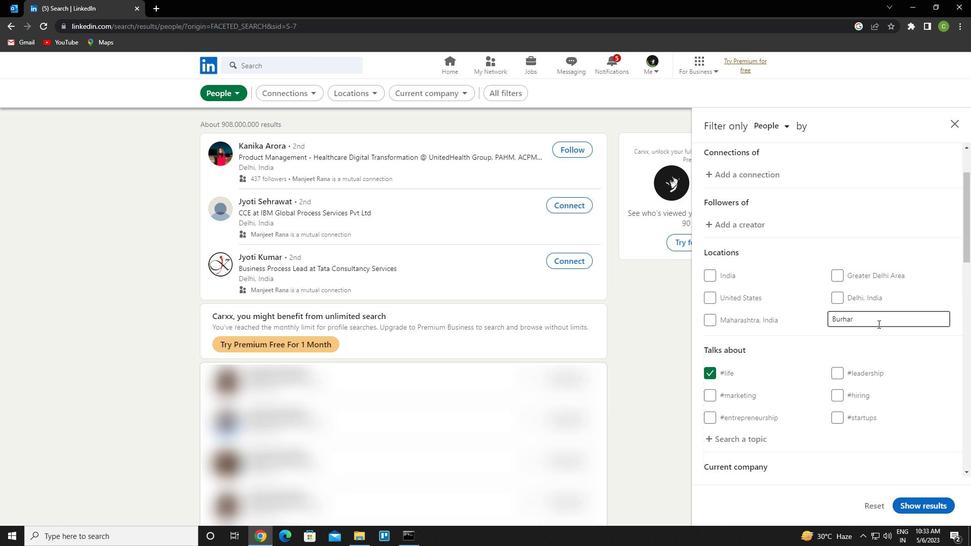 
Action: Mouse scrolled (878, 324) with delta (0, 0)
Screenshot: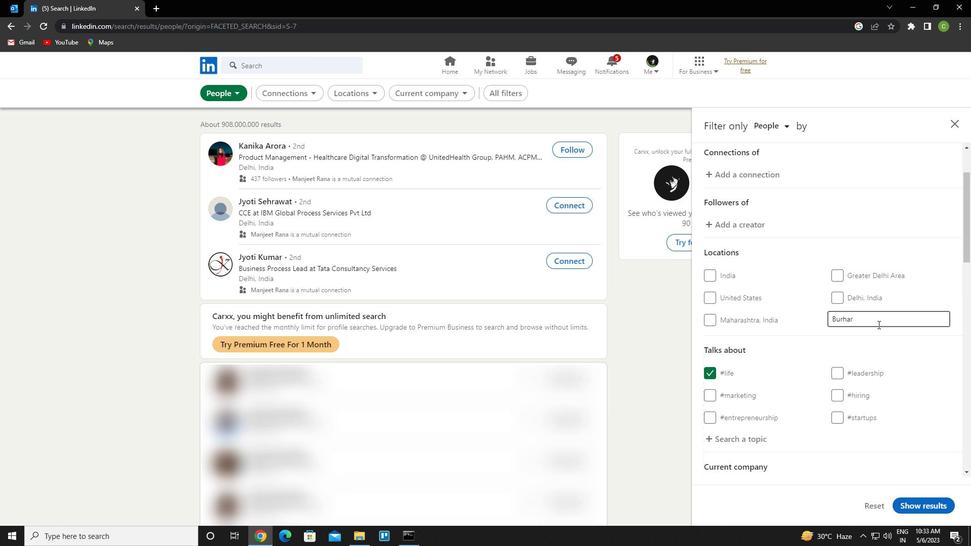 
Action: Mouse moved to (866, 381)
Screenshot: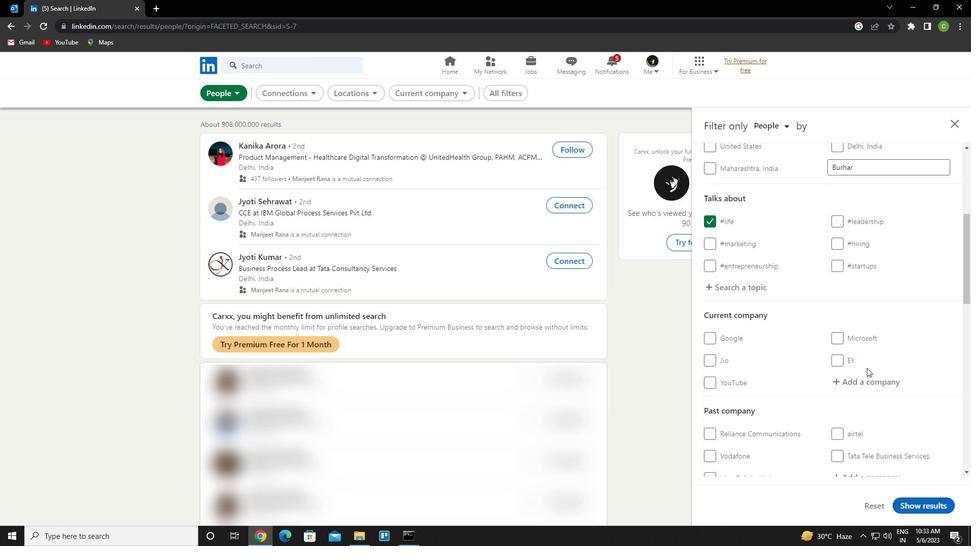 
Action: Mouse pressed left at (866, 381)
Screenshot: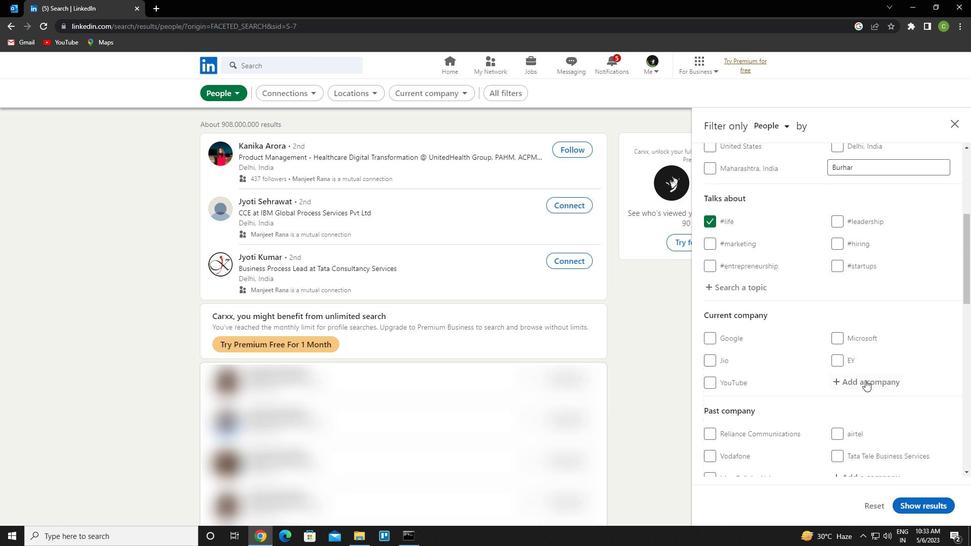 
Action: Key pressed <Key.caps_lock>gmr<Key.space>g<Key.caps_lock>roup<Key.down><Key.enter>
Screenshot: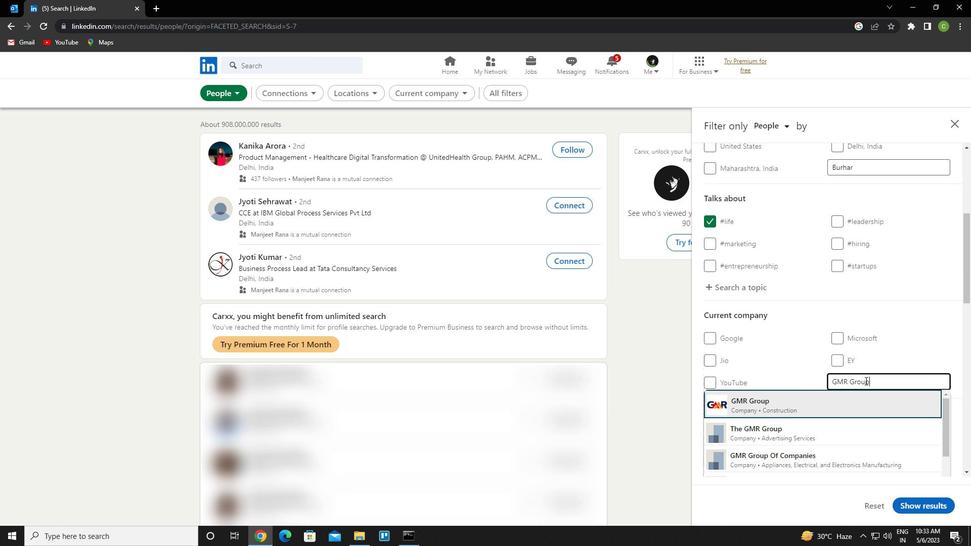 
Action: Mouse moved to (840, 390)
Screenshot: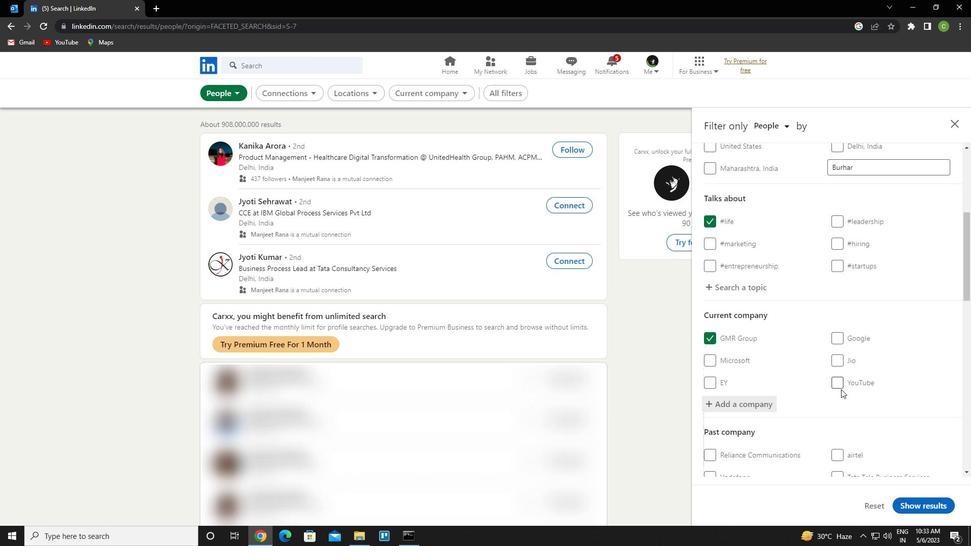 
Action: Mouse scrolled (840, 389) with delta (0, 0)
Screenshot: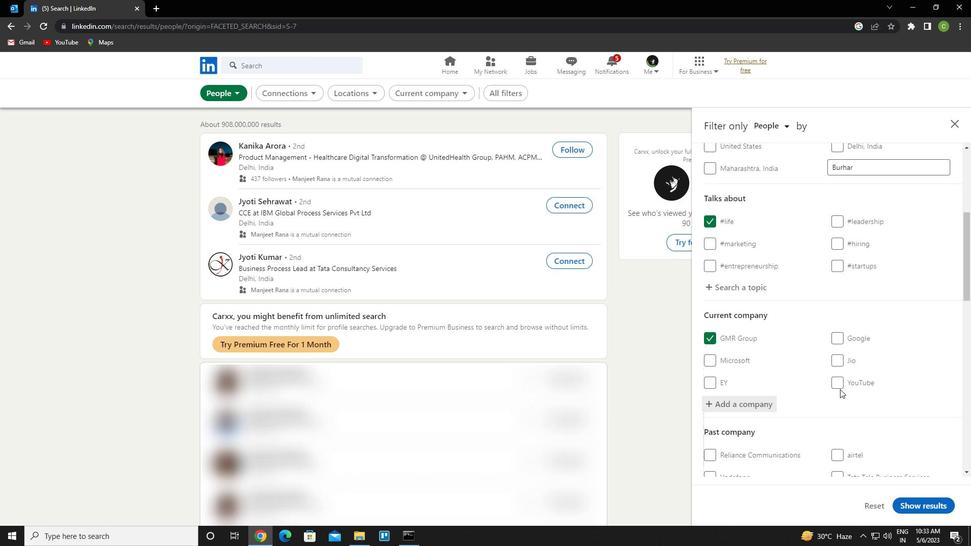 
Action: Mouse scrolled (840, 389) with delta (0, 0)
Screenshot: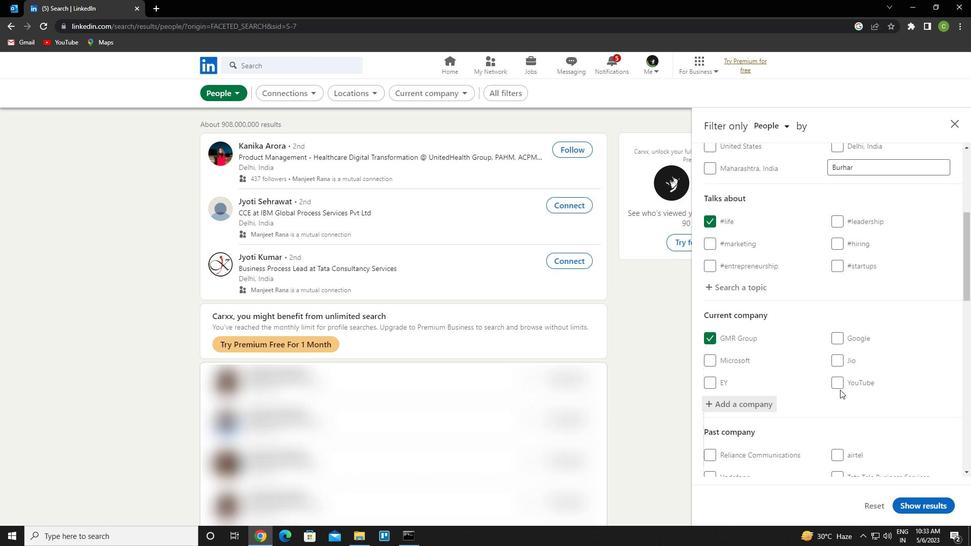 
Action: Mouse scrolled (840, 389) with delta (0, 0)
Screenshot: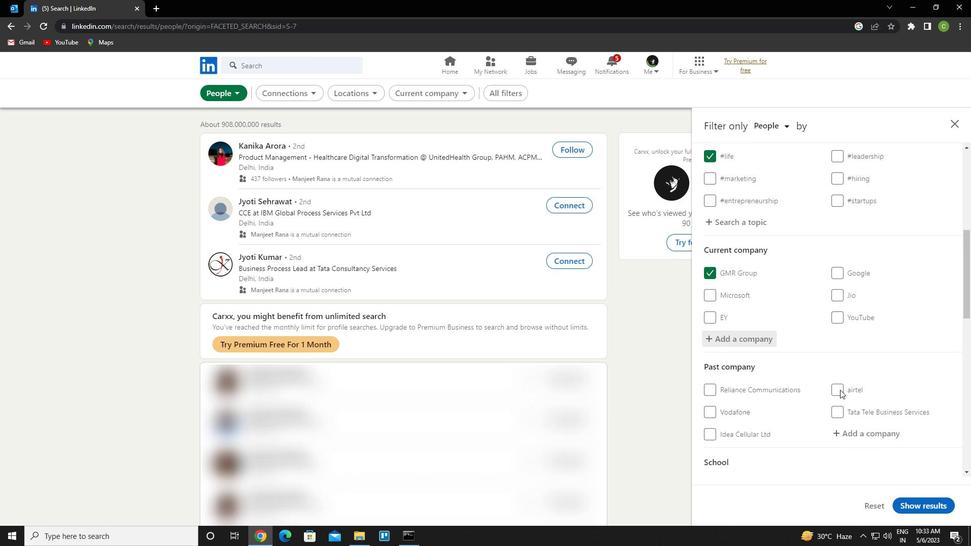 
Action: Mouse moved to (838, 396)
Screenshot: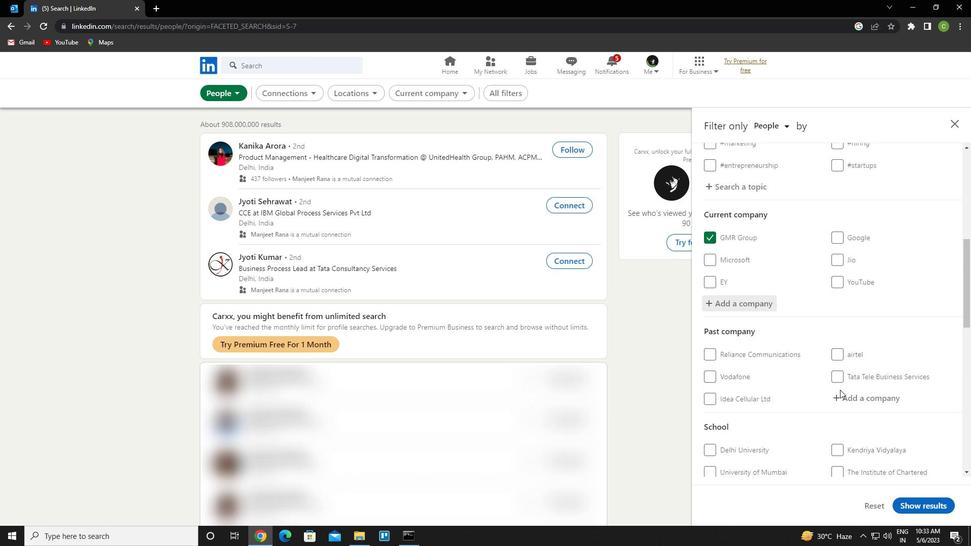 
Action: Mouse scrolled (838, 395) with delta (0, 0)
Screenshot: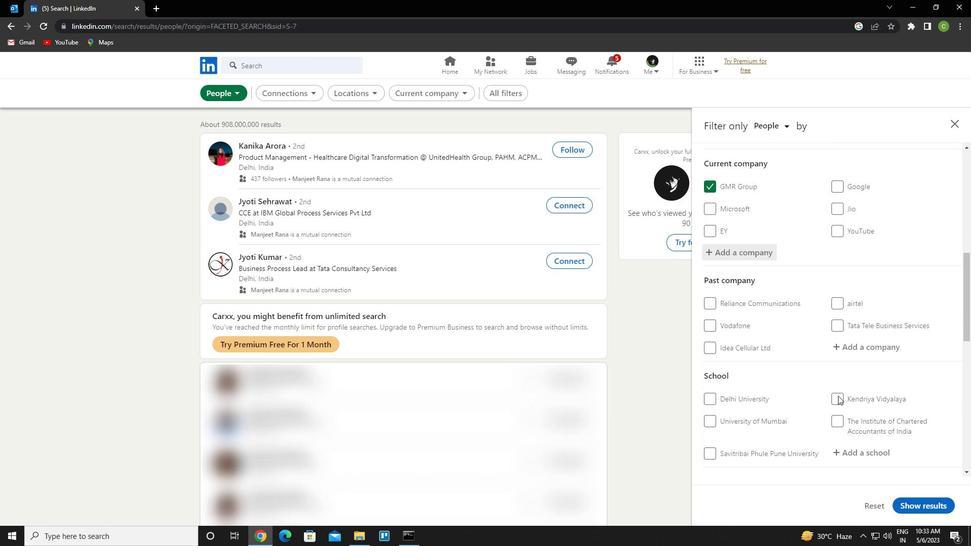 
Action: Mouse scrolled (838, 395) with delta (0, 0)
Screenshot: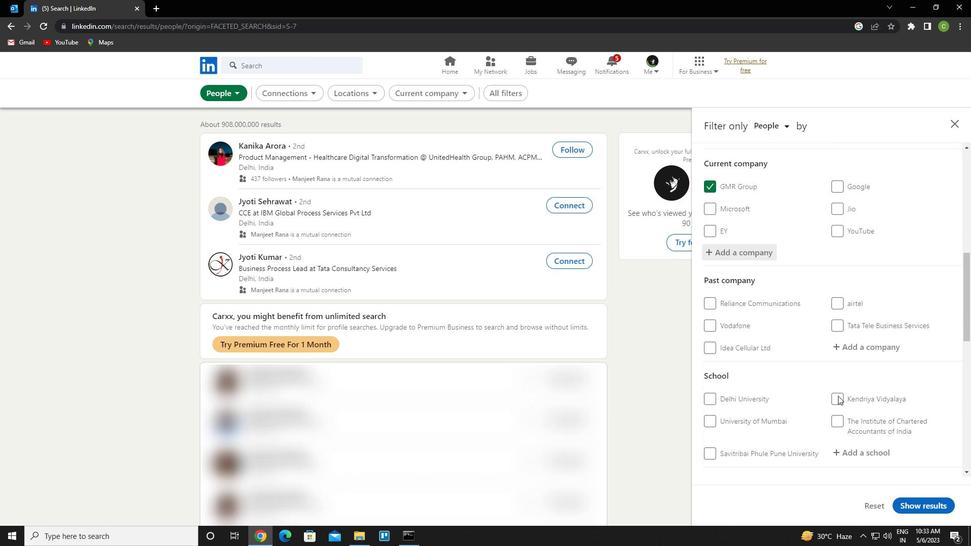 
Action: Mouse scrolled (838, 395) with delta (0, 0)
Screenshot: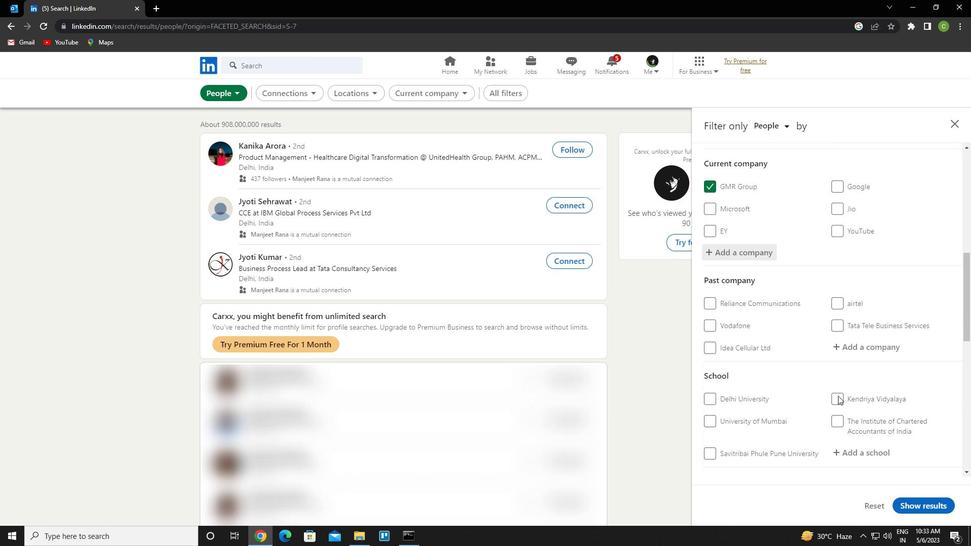 
Action: Mouse moved to (873, 295)
Screenshot: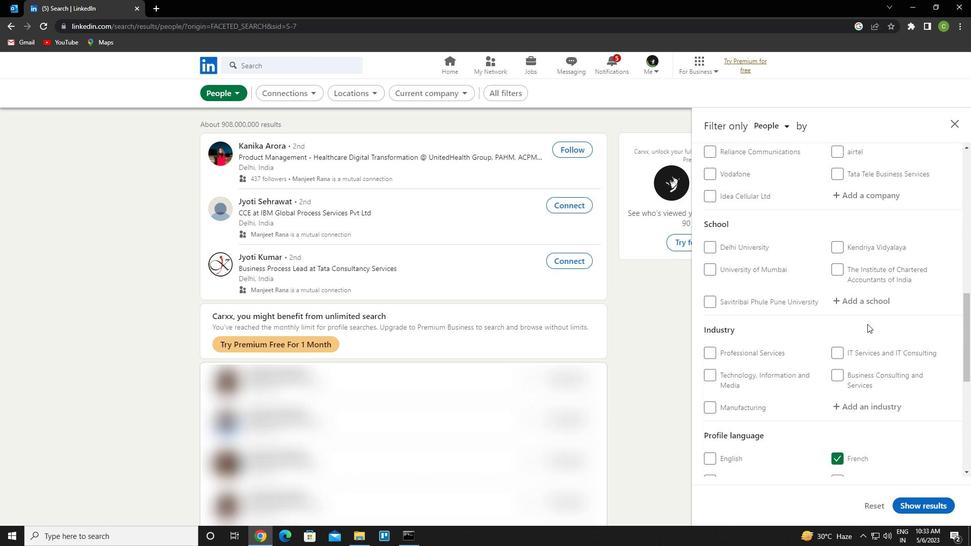 
Action: Mouse pressed left at (873, 295)
Screenshot: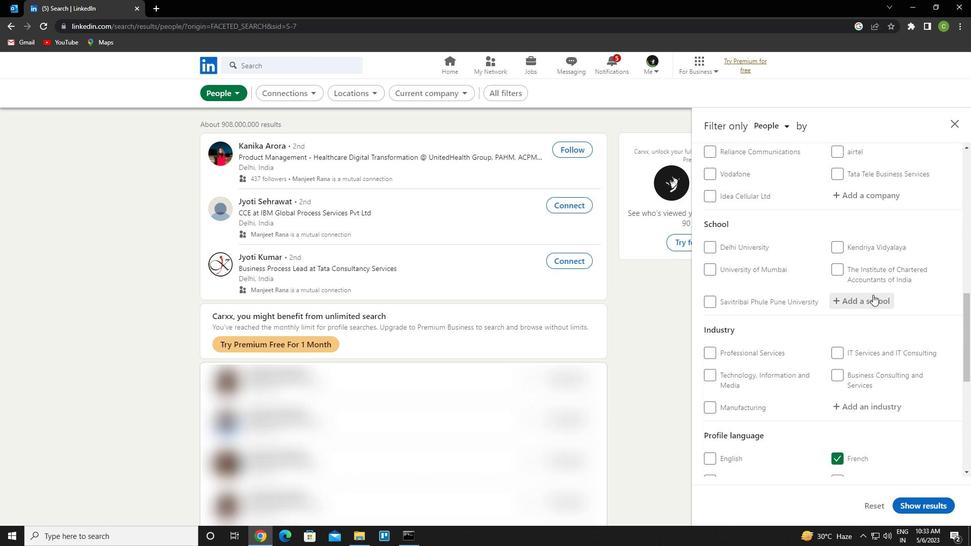 
Action: Key pressed <Key.caps_lock>t<Key.caps_lock>hakur<Key.space>institute<Key.space>of<Key.space>management<Key.space>studies<Key.space>and<Key.space>research<Key.down><Key.enter>
Screenshot: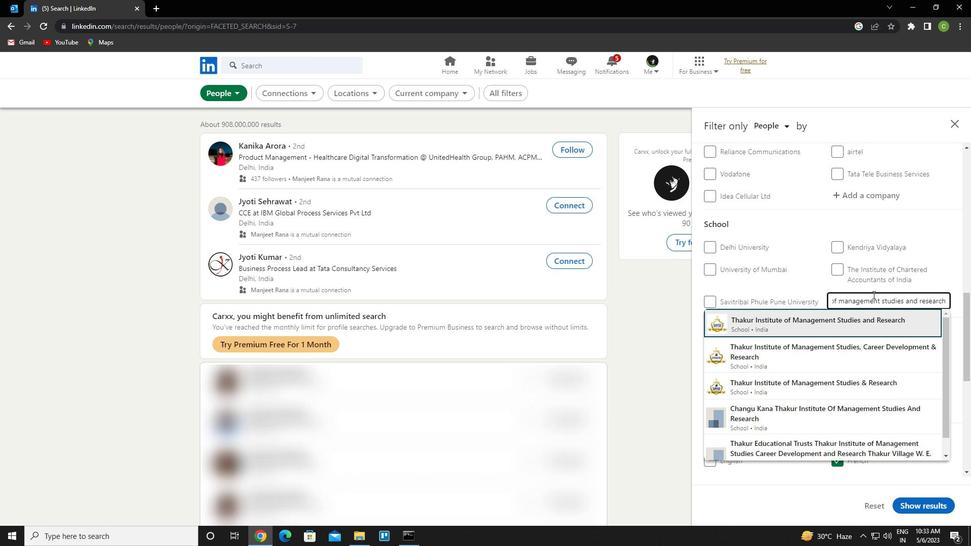 
Action: Mouse scrolled (873, 294) with delta (0, 0)
Screenshot: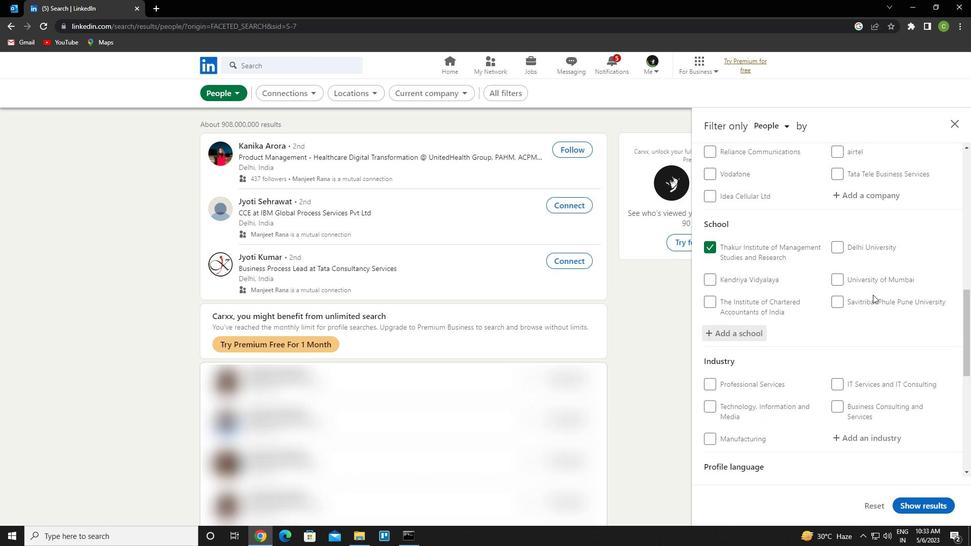 
Action: Mouse scrolled (873, 294) with delta (0, 0)
Screenshot: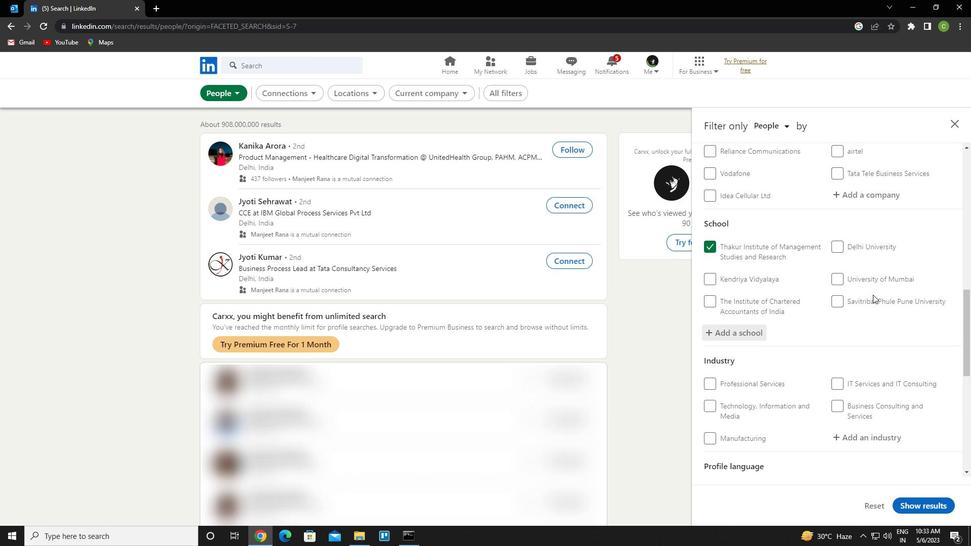
Action: Mouse scrolled (873, 294) with delta (0, 0)
Screenshot: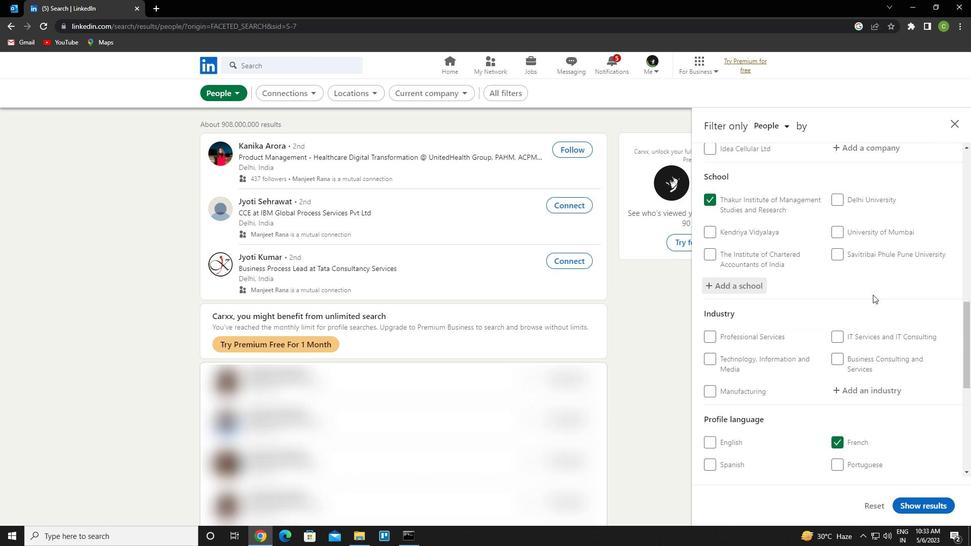 
Action: Mouse scrolled (873, 294) with delta (0, 0)
Screenshot: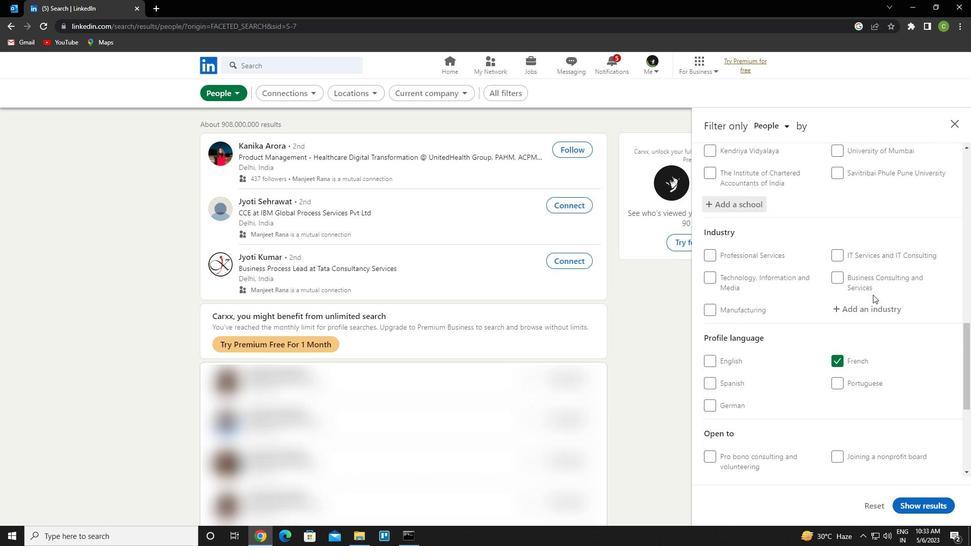 
Action: Mouse moved to (879, 234)
Screenshot: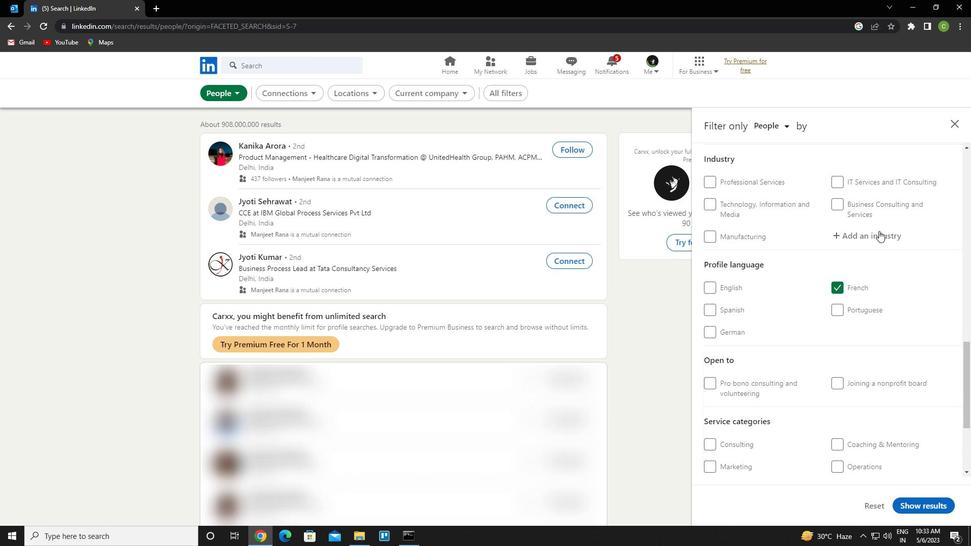 
Action: Mouse pressed left at (879, 234)
Screenshot: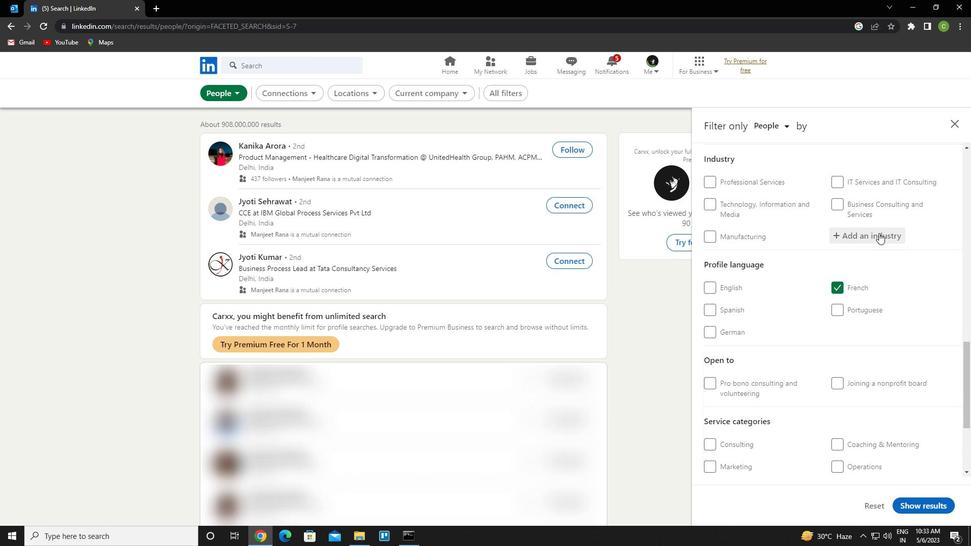 
Action: Key pressed <Key.caps_lock><Key.caps_lock><Key.caps_lock>w<Key.caps_lock>holesale<Key.space>appliances<Key.down><Key.enter>
Screenshot: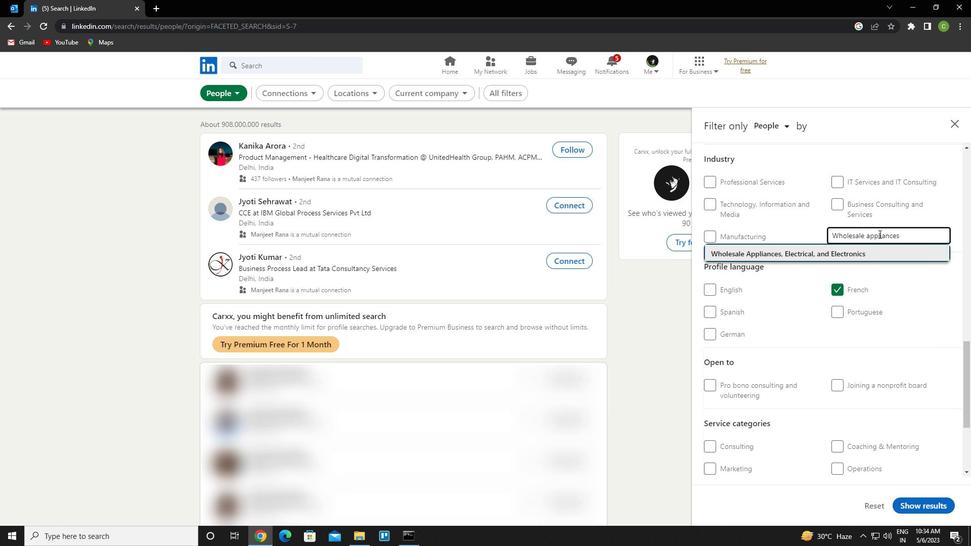 
Action: Mouse scrolled (879, 233) with delta (0, 0)
Screenshot: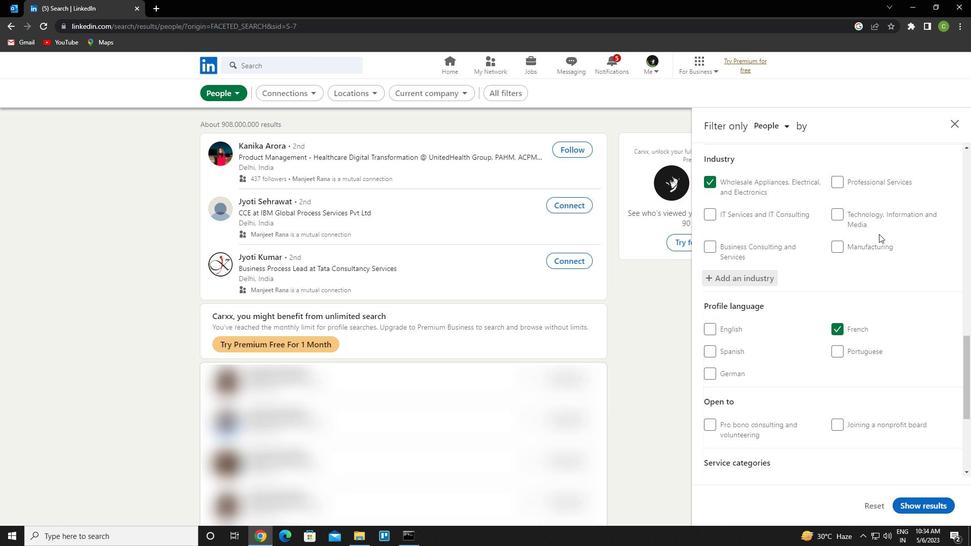 
Action: Mouse scrolled (879, 233) with delta (0, 0)
Screenshot: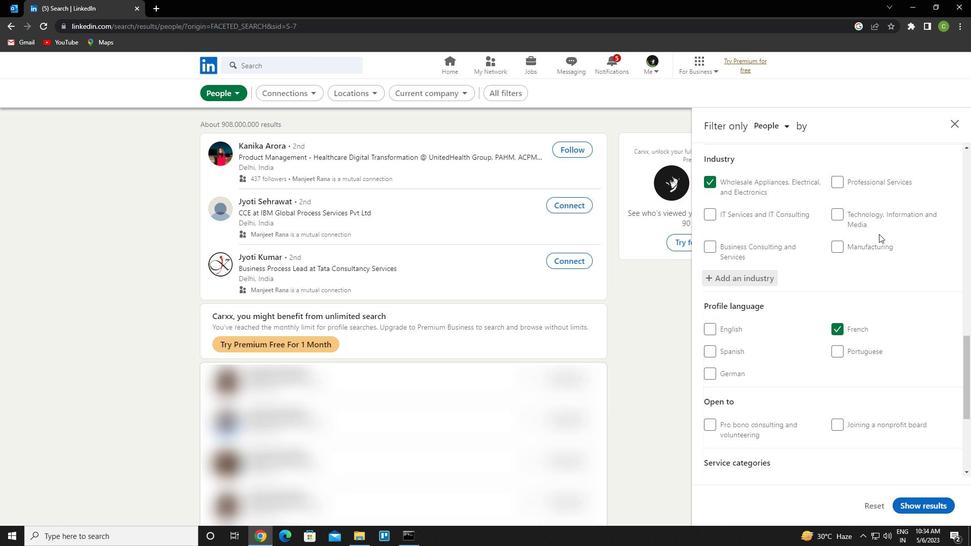 
Action: Mouse scrolled (879, 233) with delta (0, 0)
Screenshot: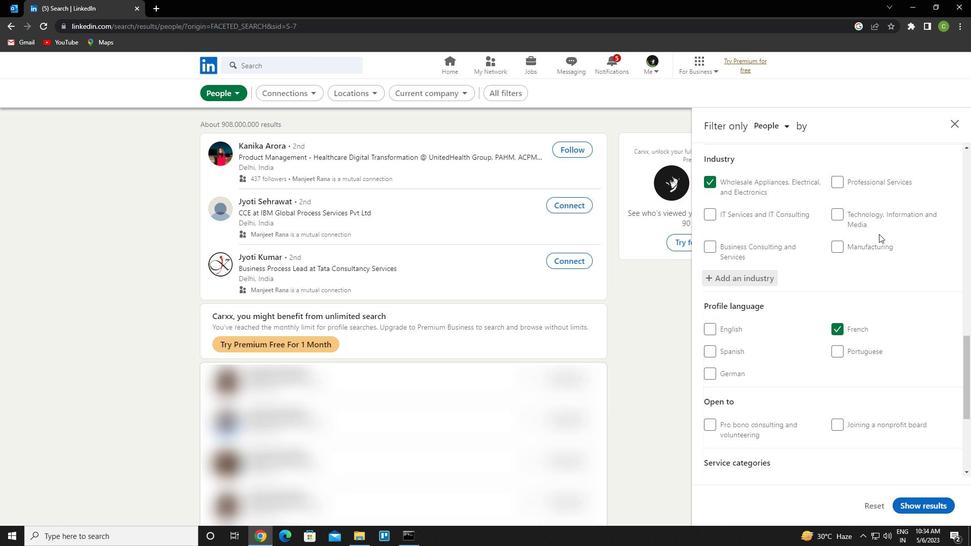 
Action: Mouse scrolled (879, 233) with delta (0, 0)
Screenshot: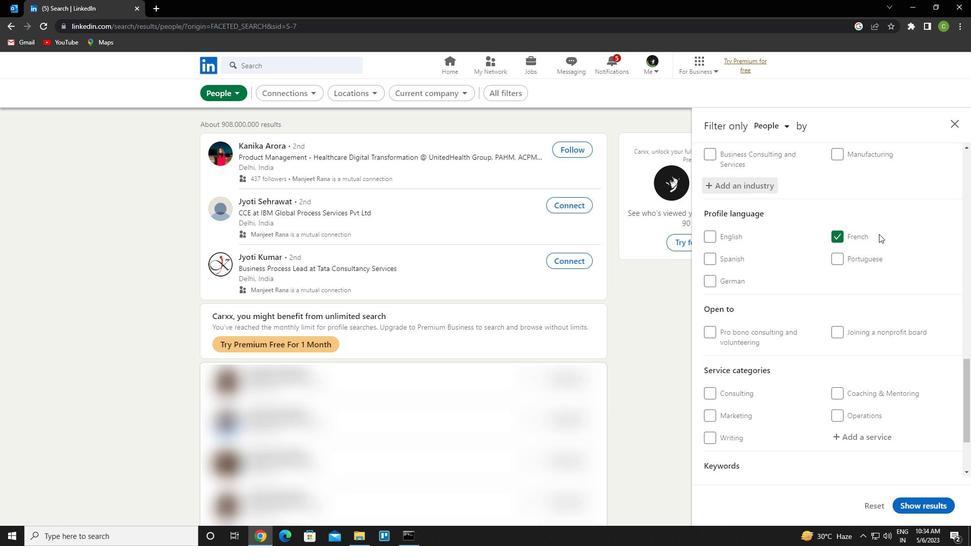 
Action: Mouse scrolled (879, 233) with delta (0, 0)
Screenshot: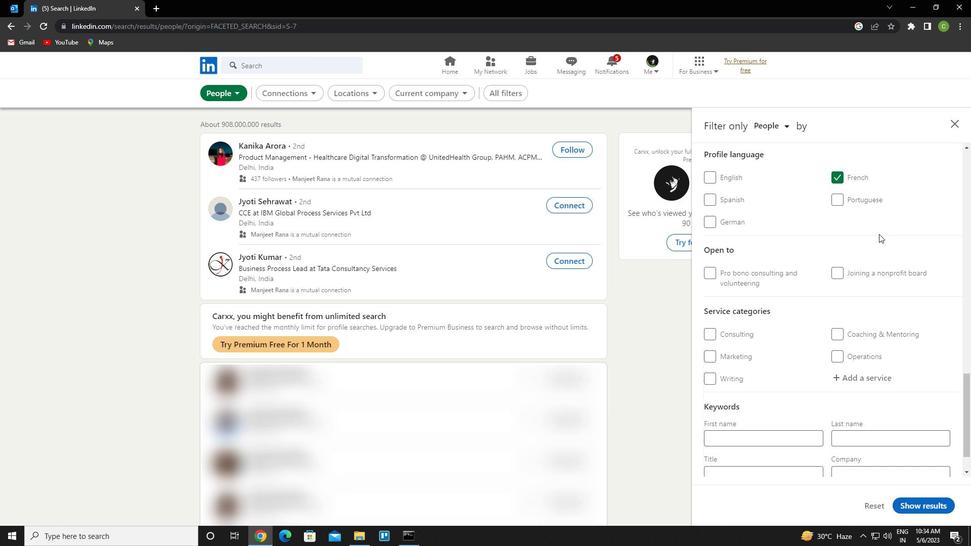 
Action: Mouse scrolled (879, 233) with delta (0, 0)
Screenshot: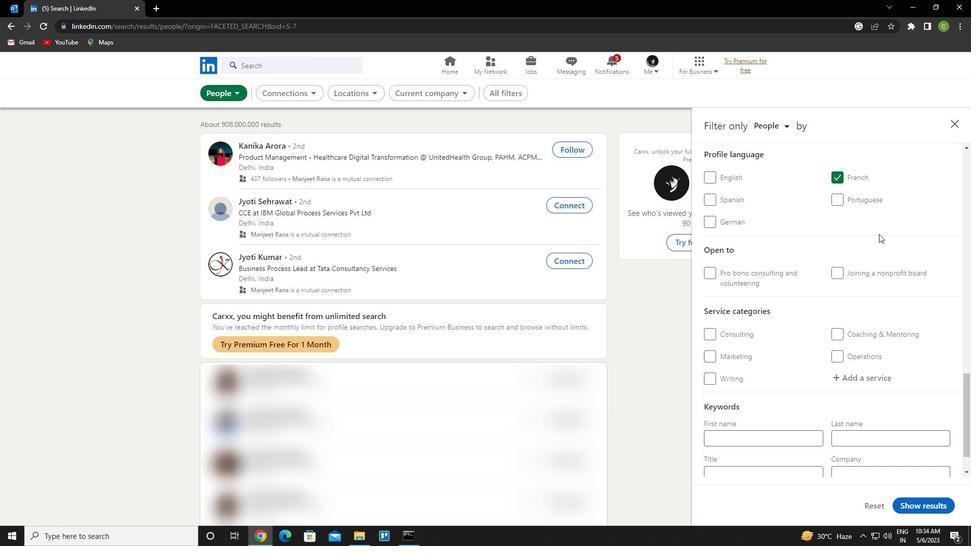 
Action: Mouse moved to (871, 330)
Screenshot: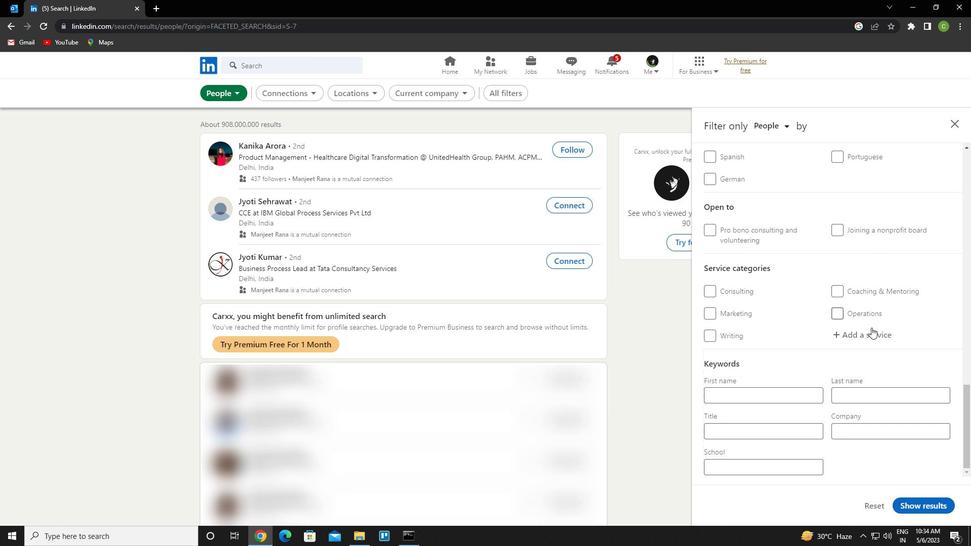 
Action: Mouse pressed left at (871, 330)
Screenshot: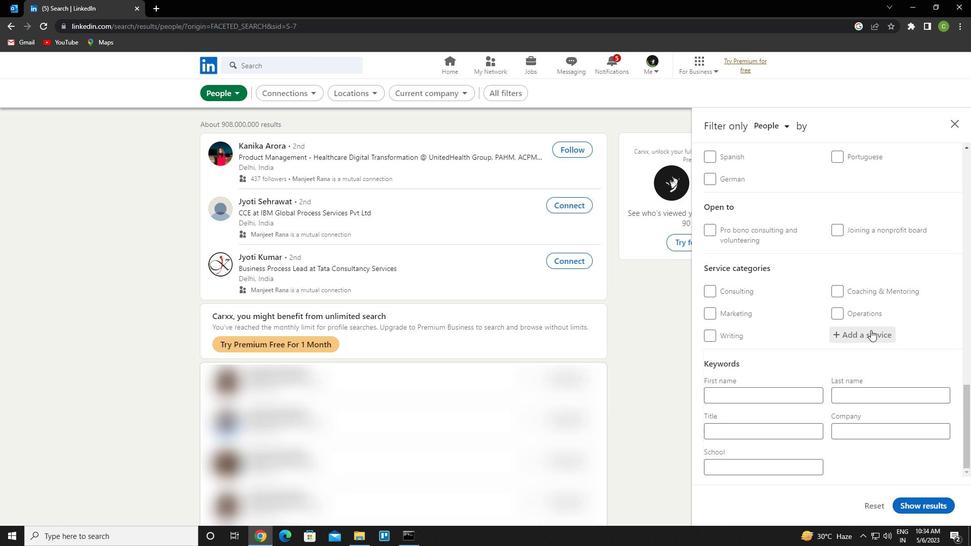 
Action: Key pressed <Key.caps_lock>p<Key.caps_lock>rogram<Key.space>management<Key.down><Key.enter>
Screenshot: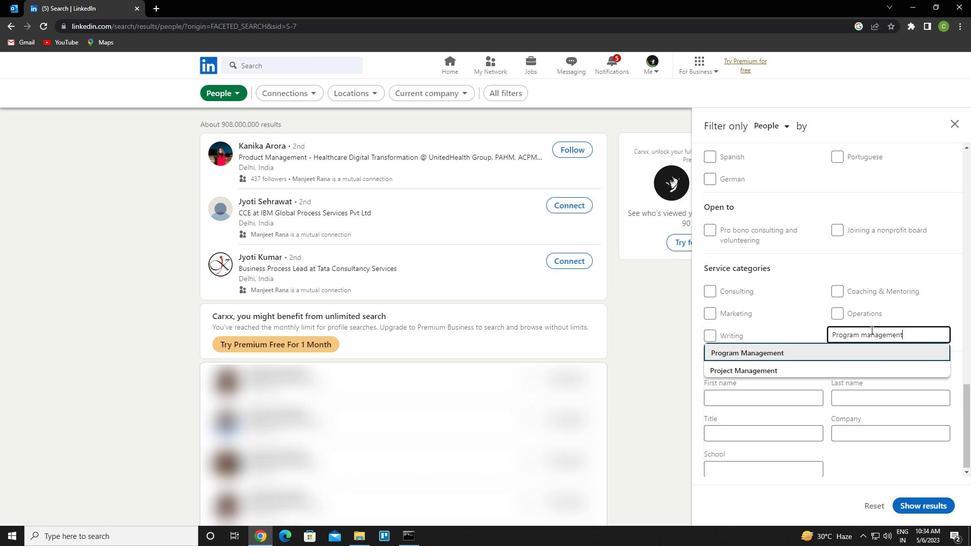
Action: Mouse scrolled (871, 330) with delta (0, 0)
Screenshot: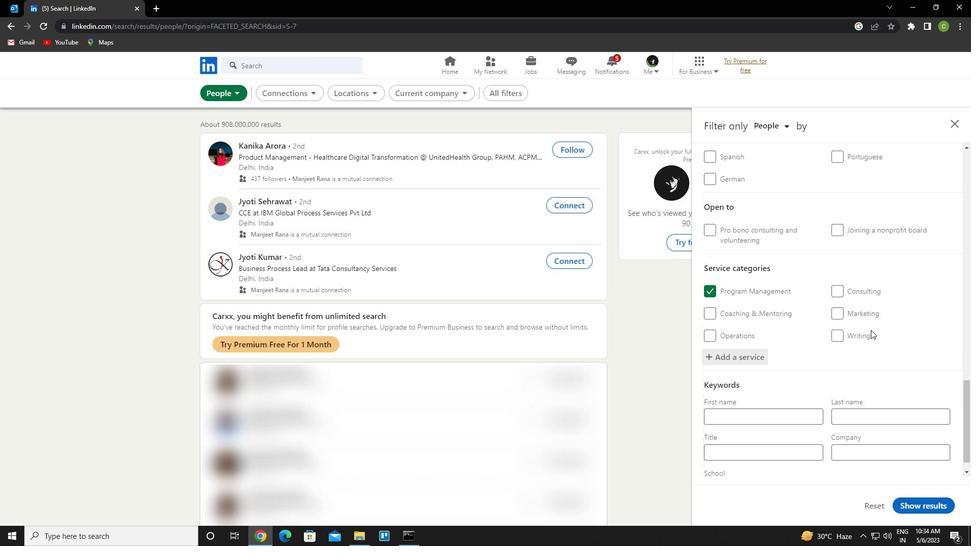 
Action: Mouse scrolled (871, 330) with delta (0, 0)
Screenshot: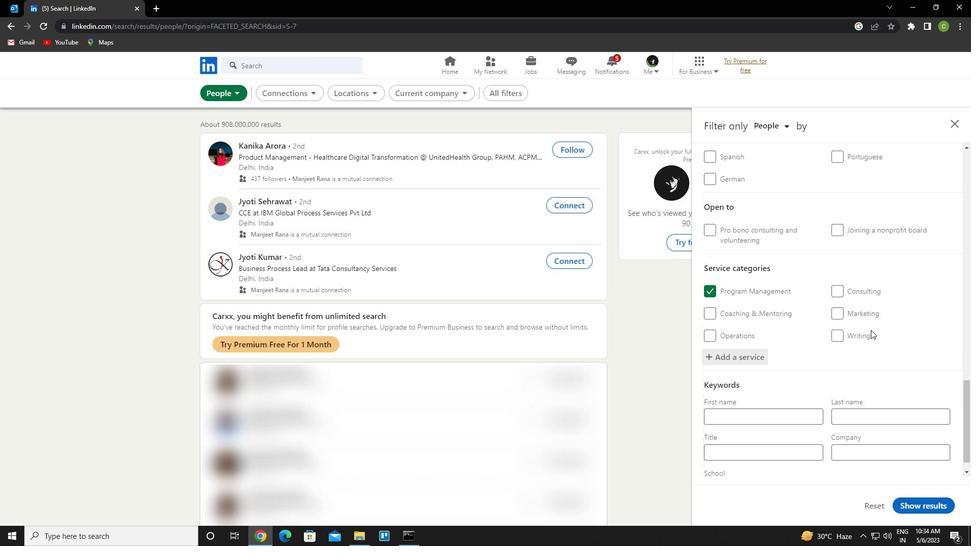 
Action: Mouse scrolled (871, 330) with delta (0, 0)
Screenshot: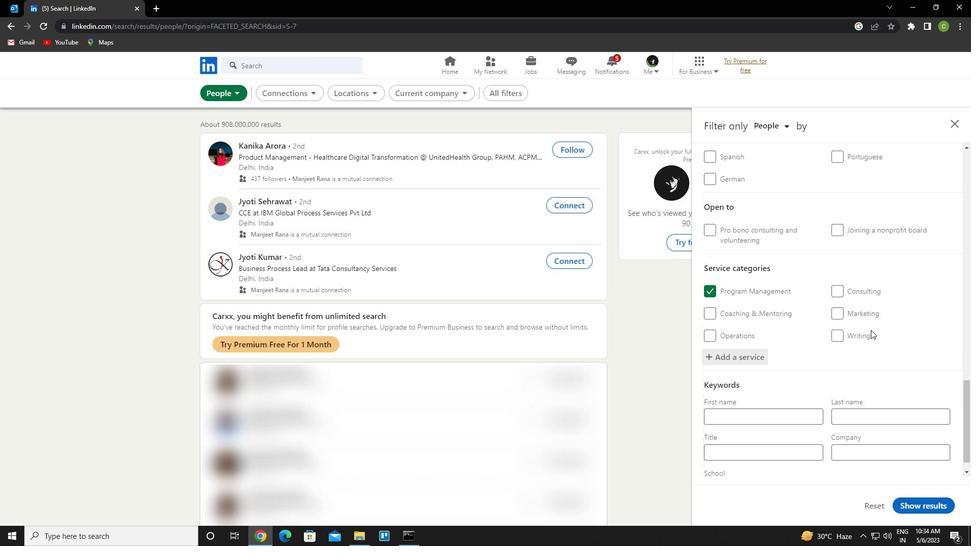 
Action: Mouse scrolled (871, 330) with delta (0, 0)
Screenshot: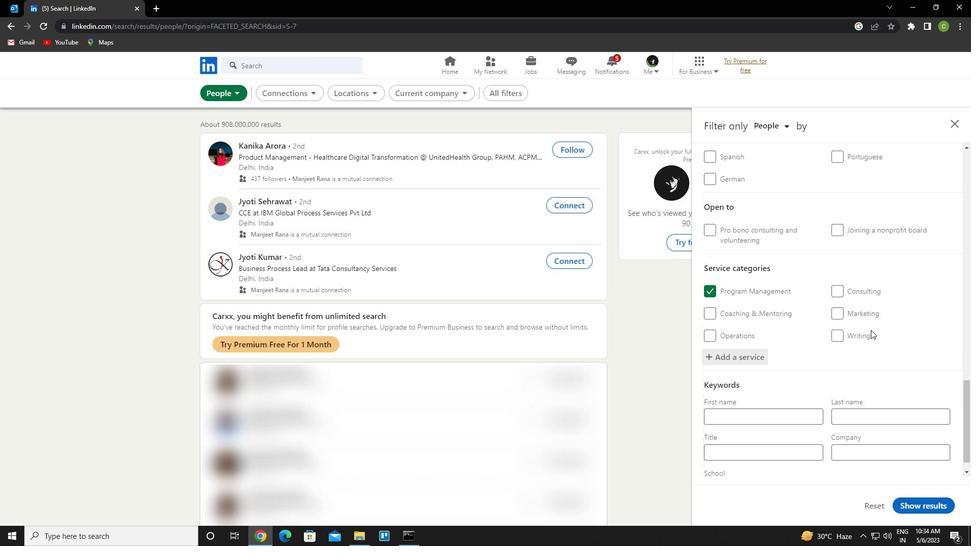 
Action: Mouse scrolled (871, 330) with delta (0, 0)
Screenshot: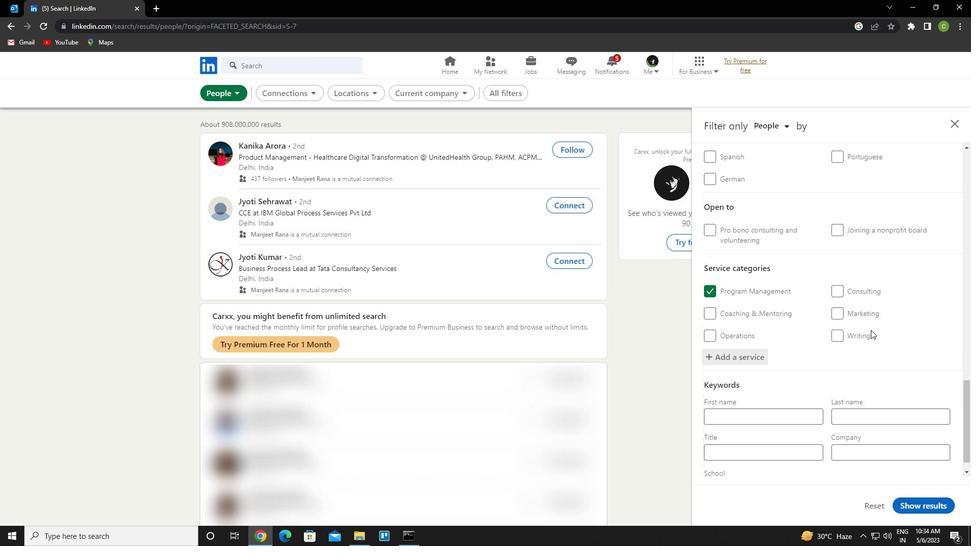 
Action: Mouse moved to (793, 435)
Screenshot: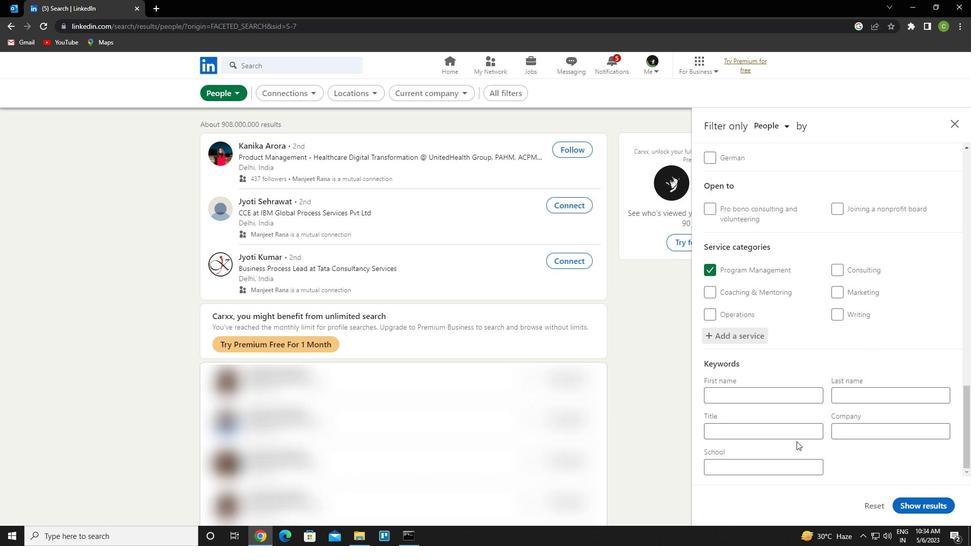 
Action: Mouse pressed left at (793, 435)
Screenshot: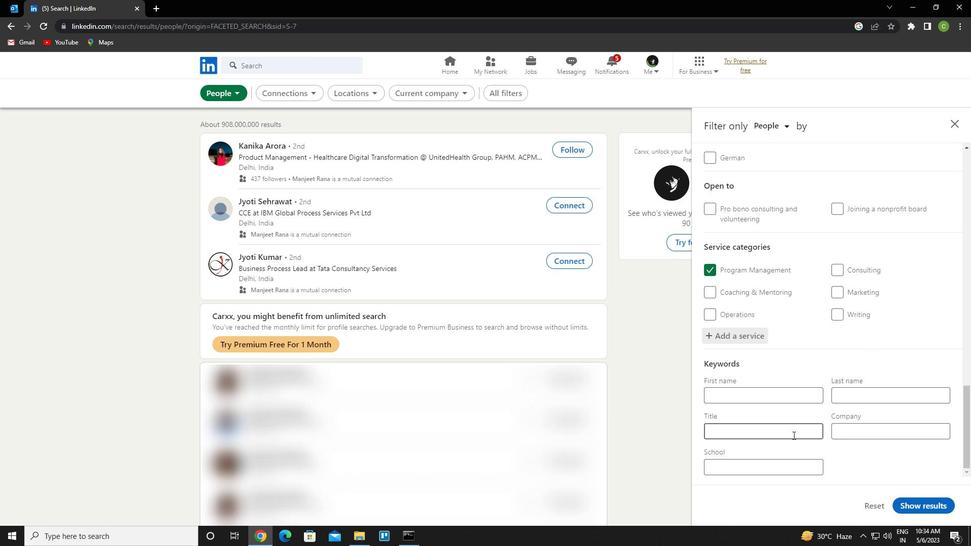 
Action: Key pressed <Key.caps_lock>c<Key.caps_lock>ontent<Key.space><Key.caps_lock>c<Key.caps_lock>reator
Screenshot: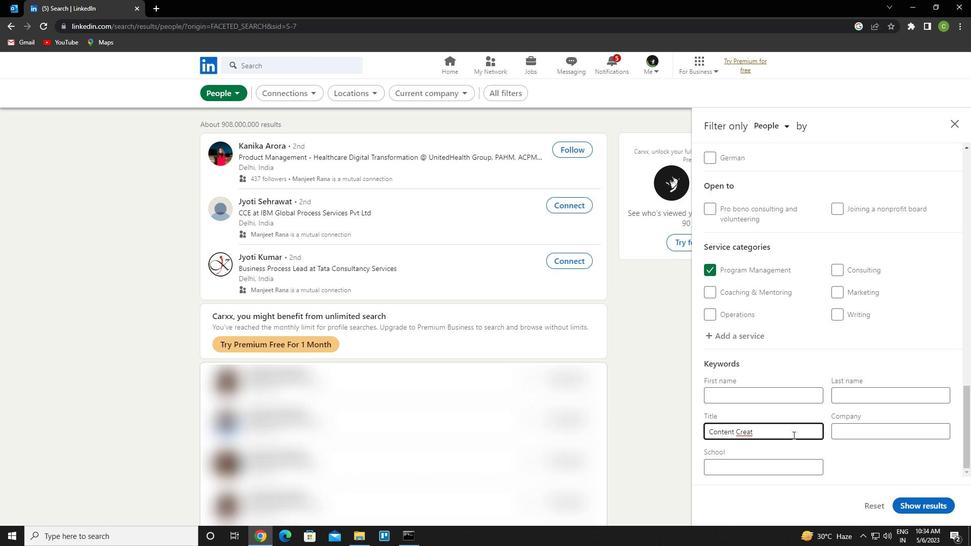 
Action: Mouse moved to (937, 510)
Screenshot: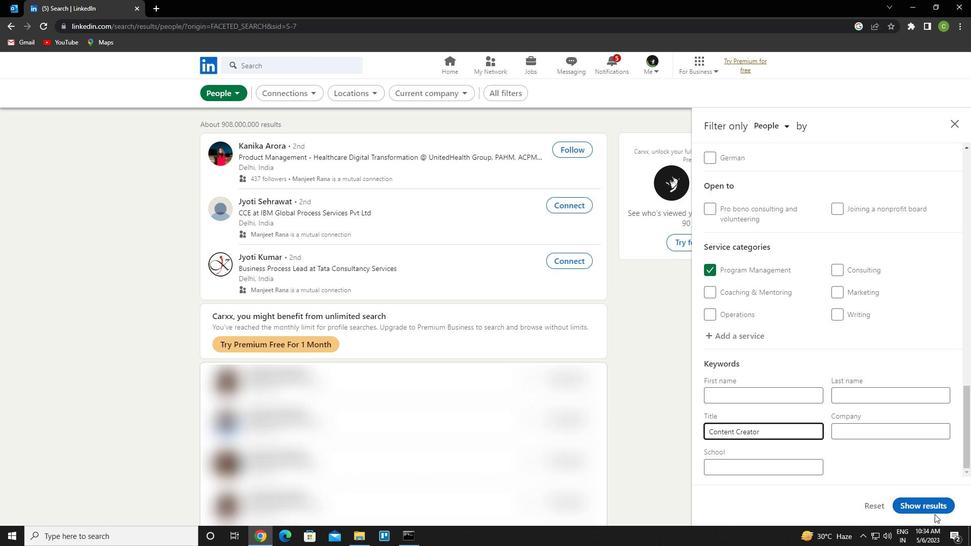 
Action: Mouse pressed left at (937, 510)
Screenshot: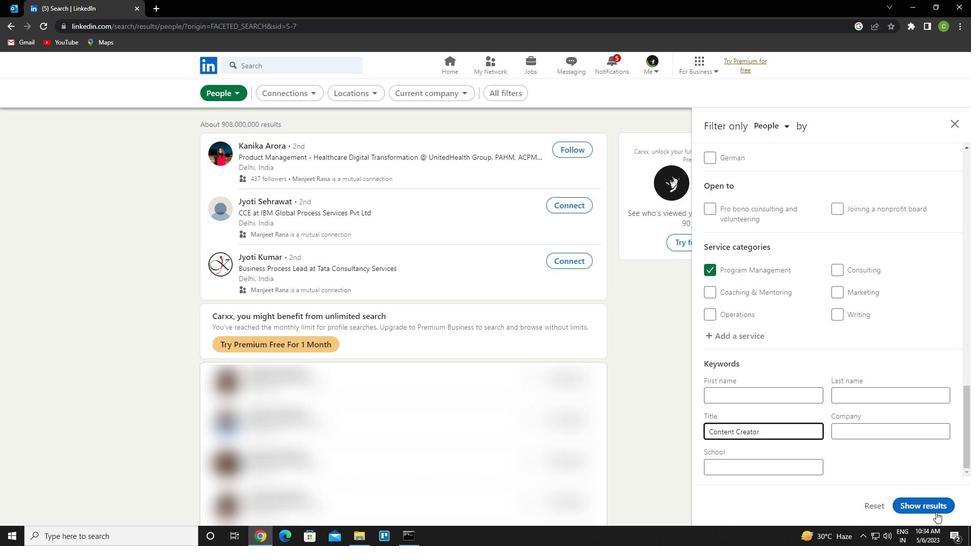 
Action: Mouse moved to (495, 399)
Screenshot: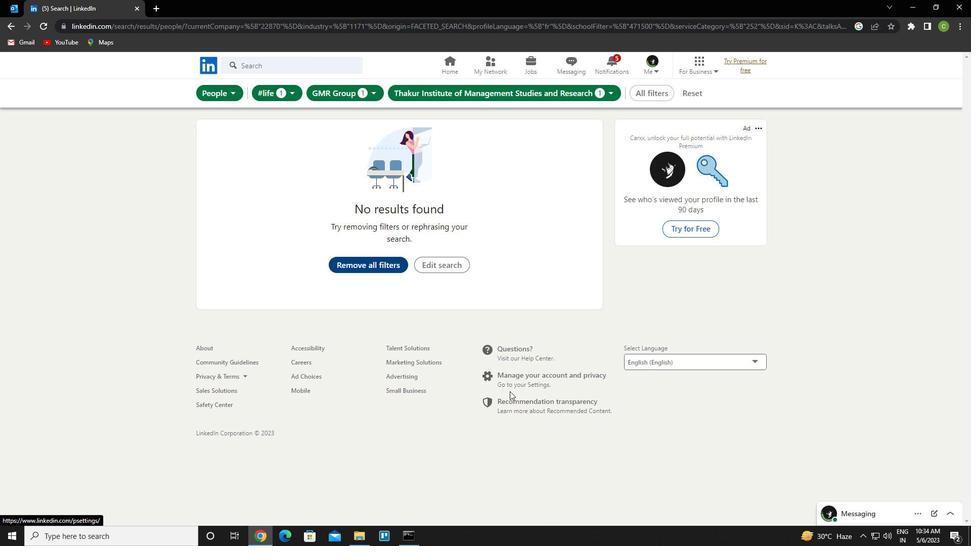 
